 Task: Create a due date automation trigger when advanced on, on the tuesday before a card is due add fields with custom field "Resume" set to a date not in this month at 11:00 AM.
Action: Mouse moved to (835, 258)
Screenshot: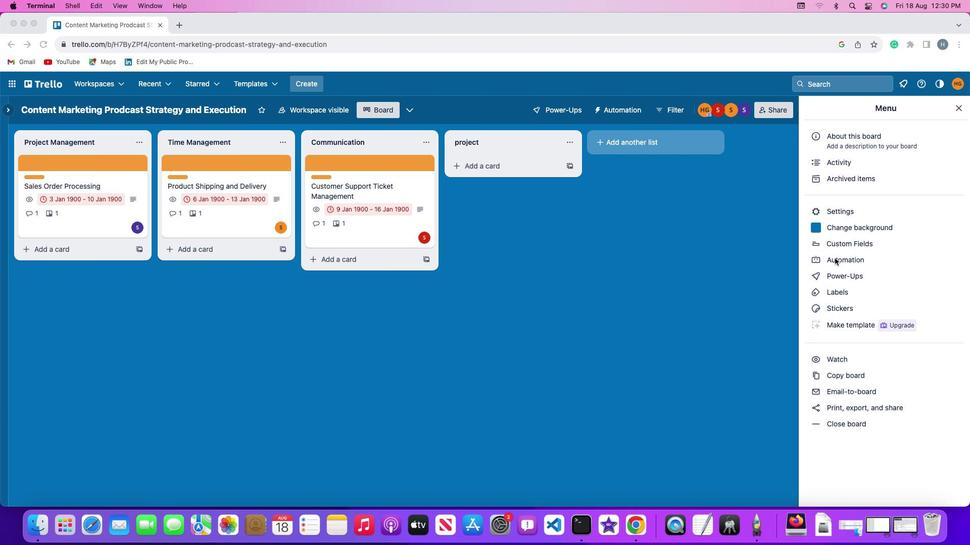 
Action: Mouse pressed left at (835, 258)
Screenshot: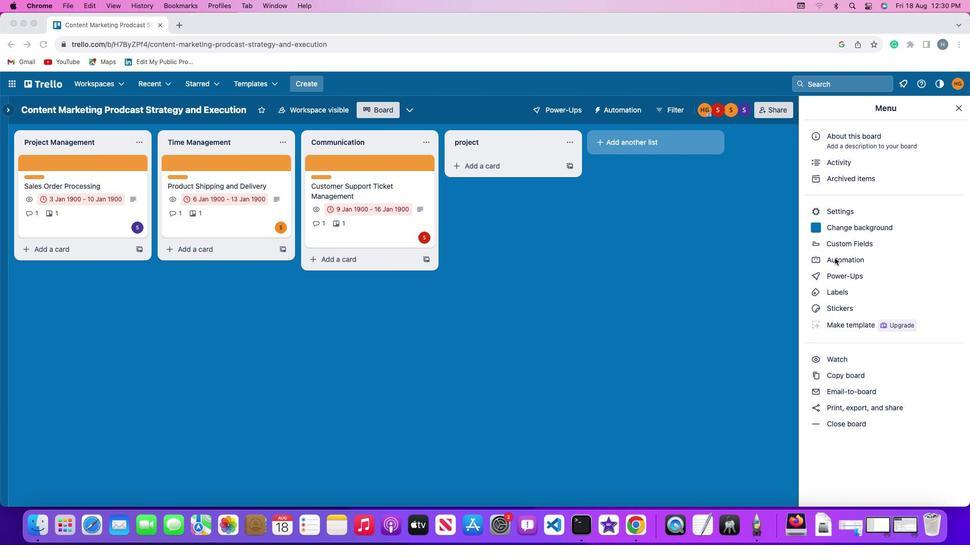 
Action: Mouse pressed left at (835, 258)
Screenshot: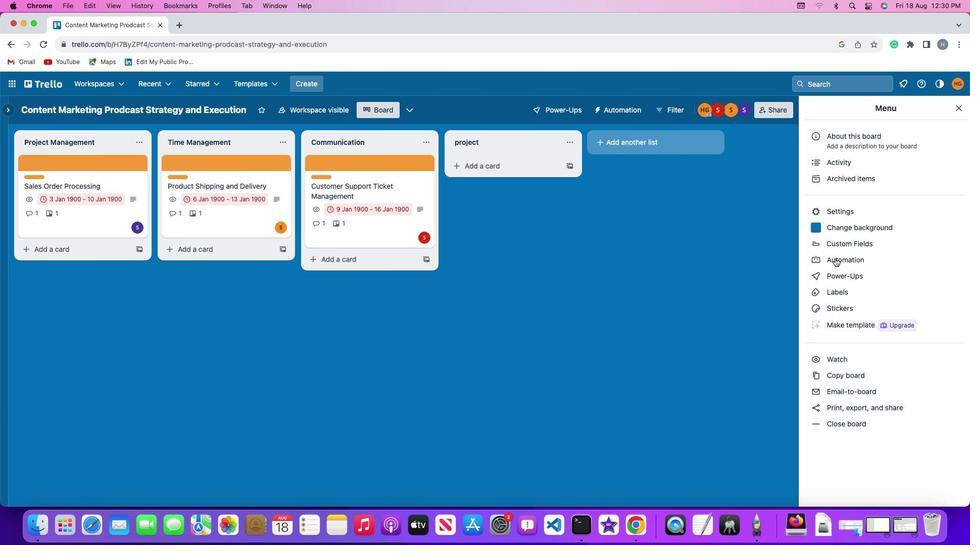 
Action: Mouse moved to (48, 237)
Screenshot: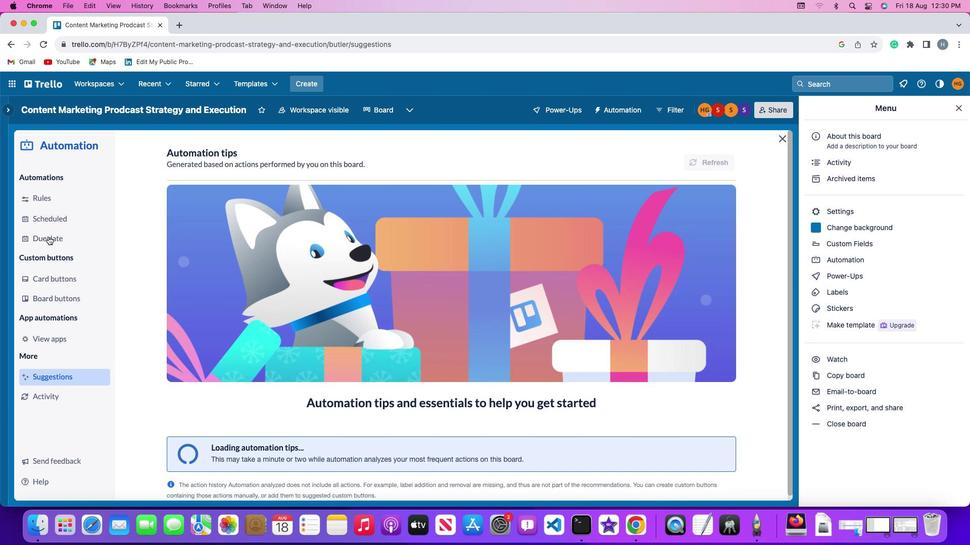 
Action: Mouse pressed left at (48, 237)
Screenshot: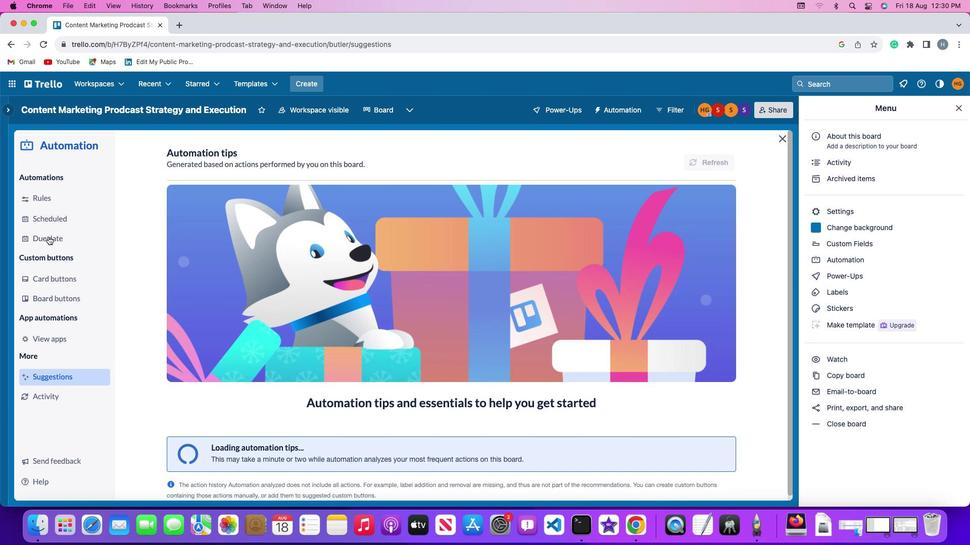
Action: Mouse moved to (662, 155)
Screenshot: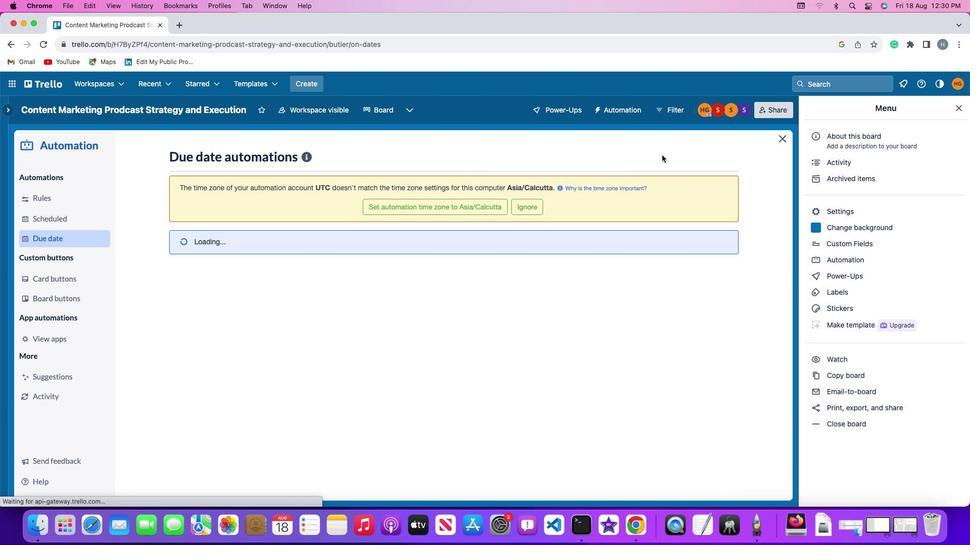 
Action: Mouse pressed left at (662, 155)
Screenshot: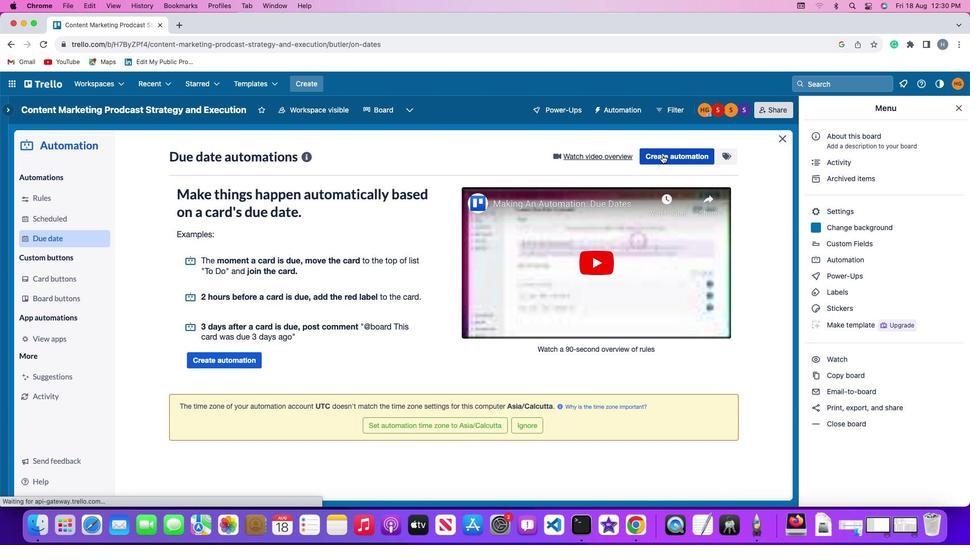 
Action: Mouse moved to (185, 252)
Screenshot: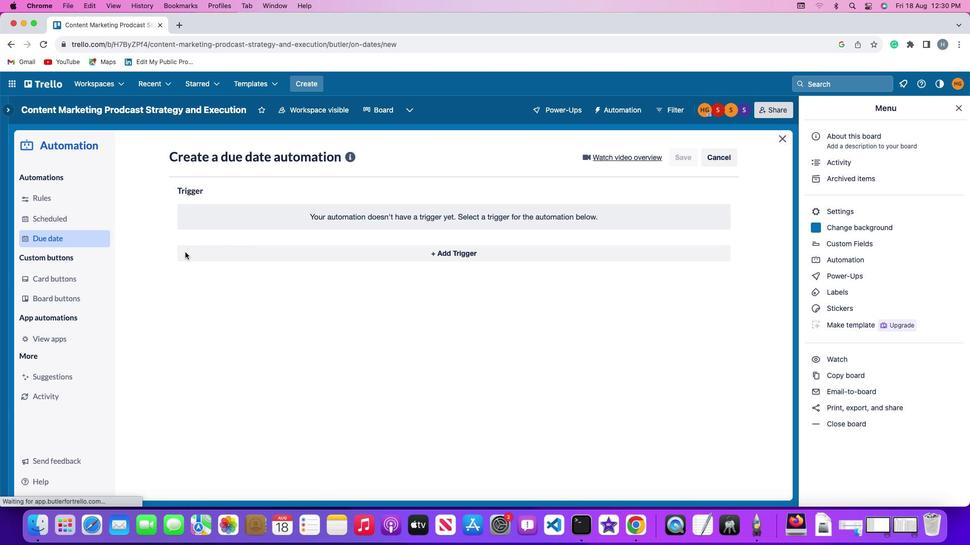 
Action: Mouse pressed left at (185, 252)
Screenshot: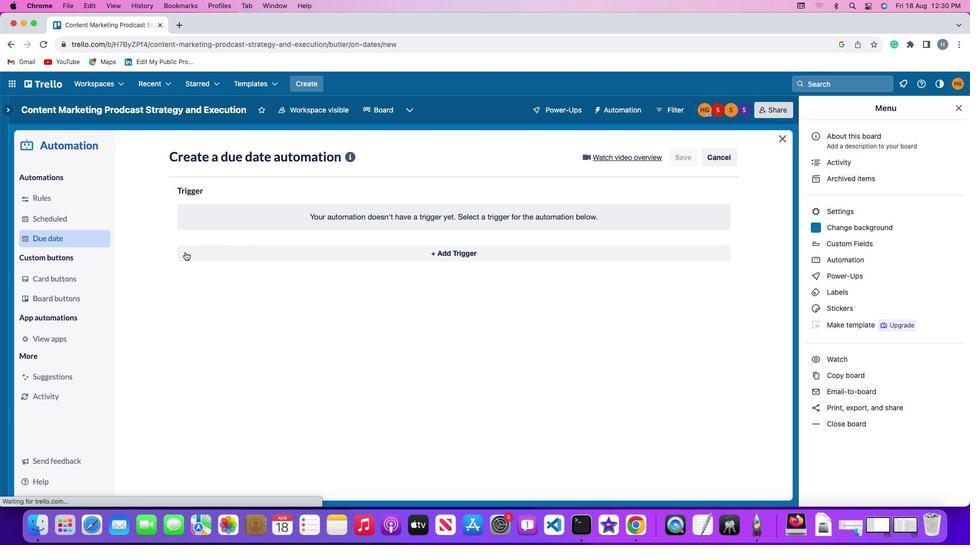 
Action: Mouse moved to (221, 441)
Screenshot: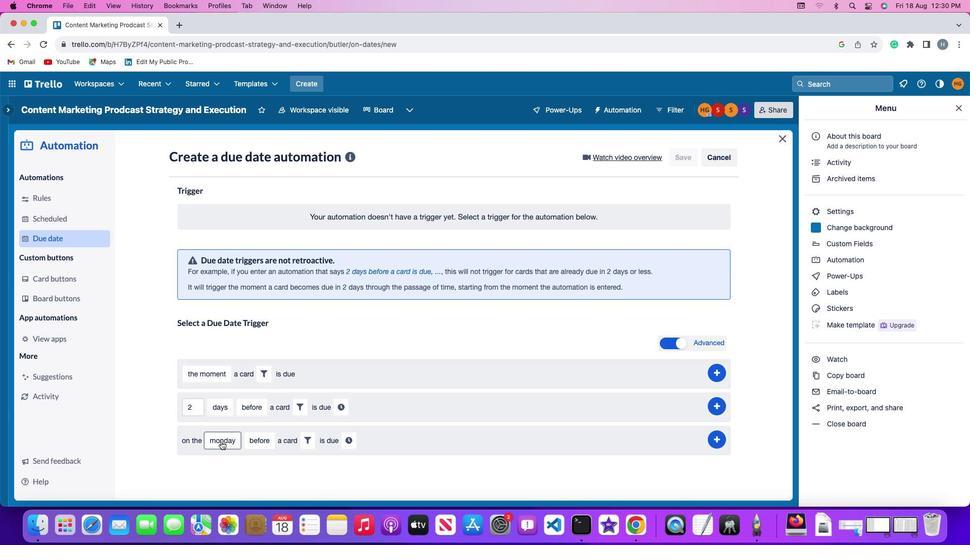 
Action: Mouse pressed left at (221, 441)
Screenshot: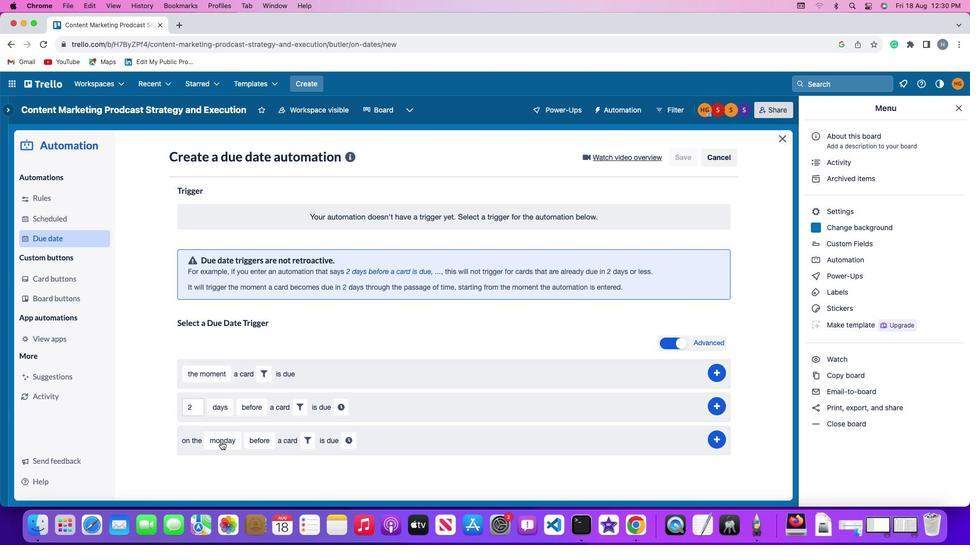 
Action: Mouse moved to (237, 316)
Screenshot: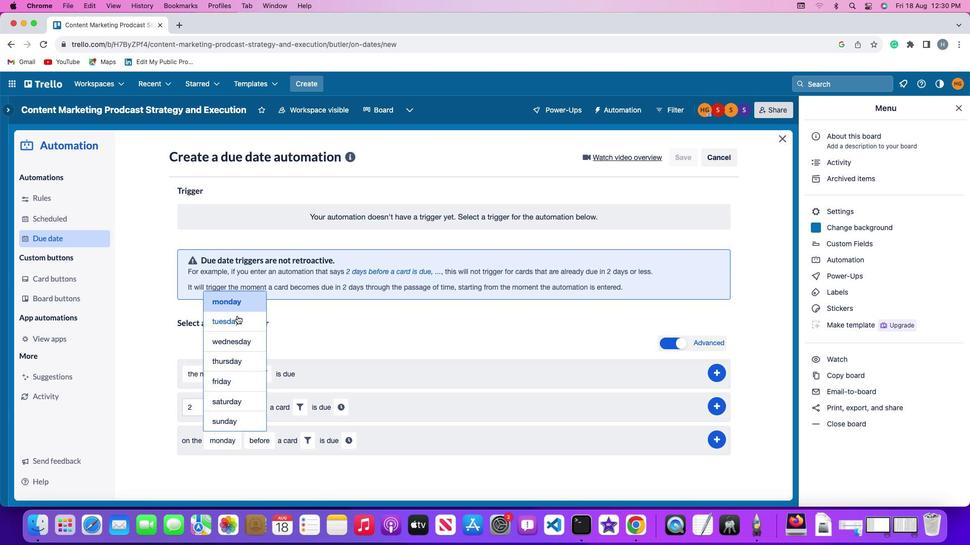 
Action: Mouse pressed left at (237, 316)
Screenshot: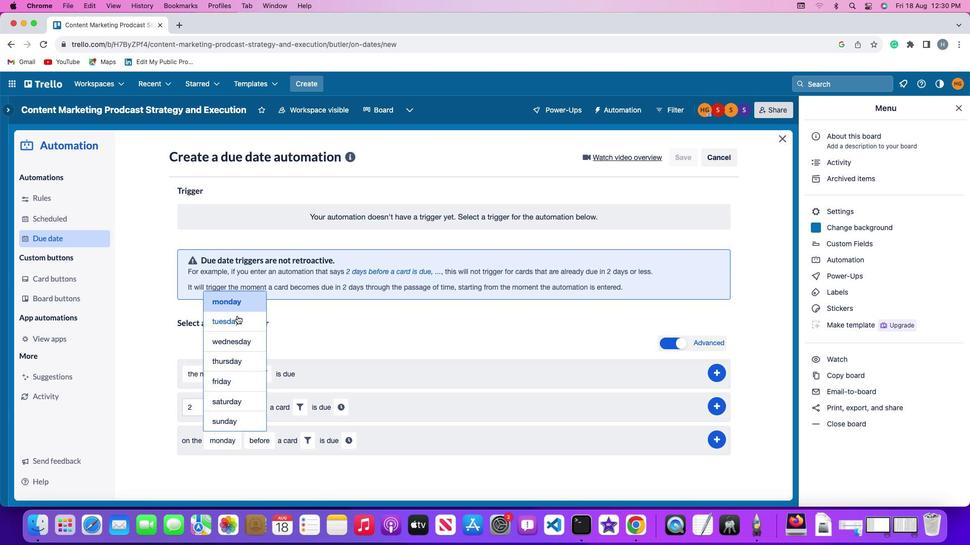 
Action: Mouse moved to (263, 437)
Screenshot: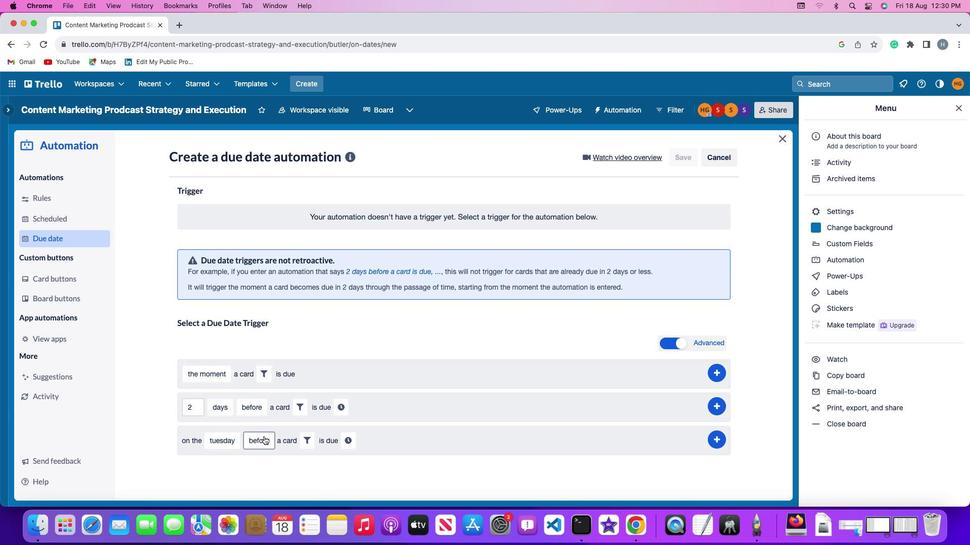 
Action: Mouse pressed left at (263, 437)
Screenshot: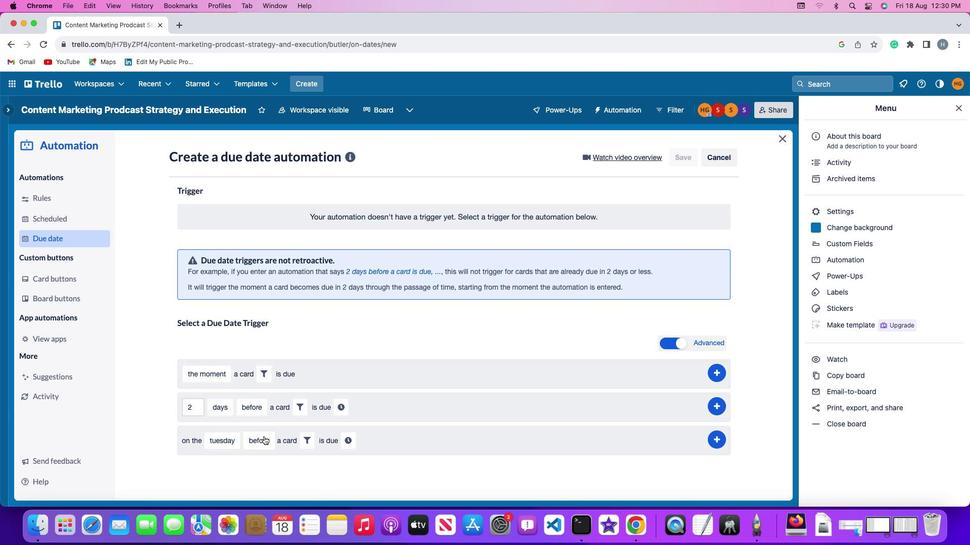 
Action: Mouse moved to (284, 359)
Screenshot: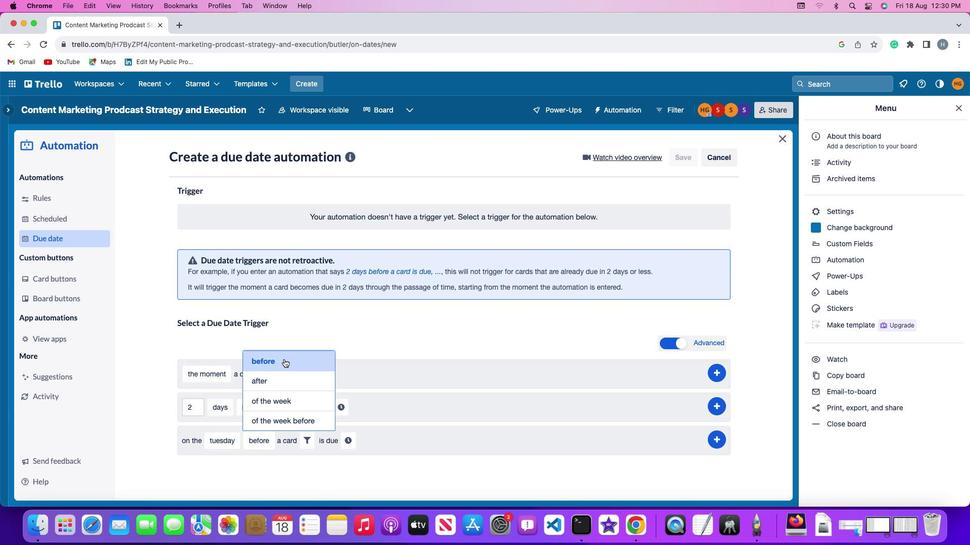 
Action: Mouse pressed left at (284, 359)
Screenshot: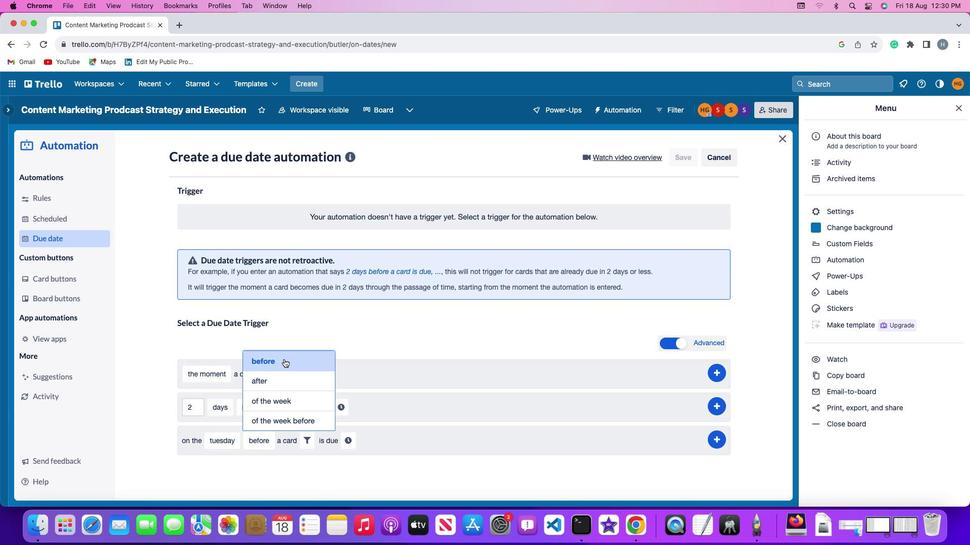 
Action: Mouse moved to (310, 436)
Screenshot: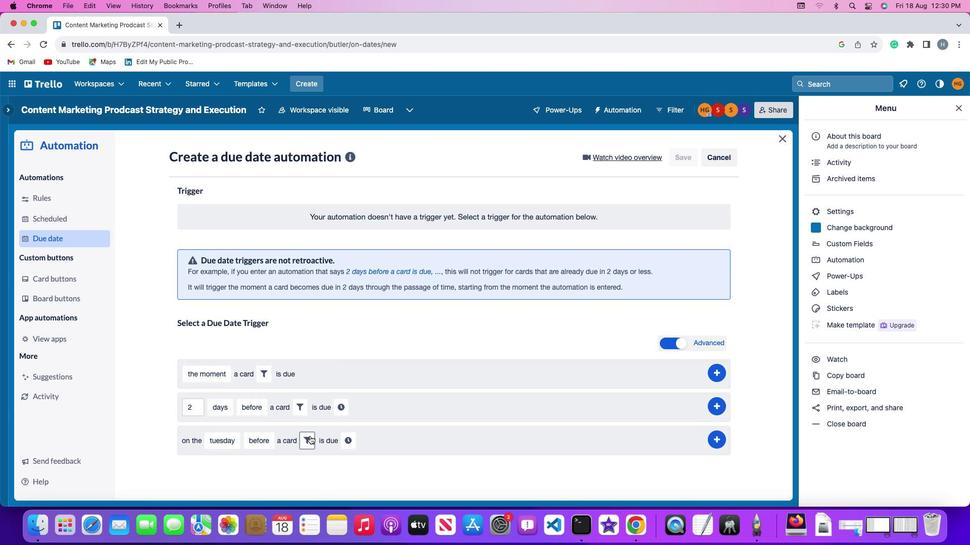 
Action: Mouse pressed left at (310, 436)
Screenshot: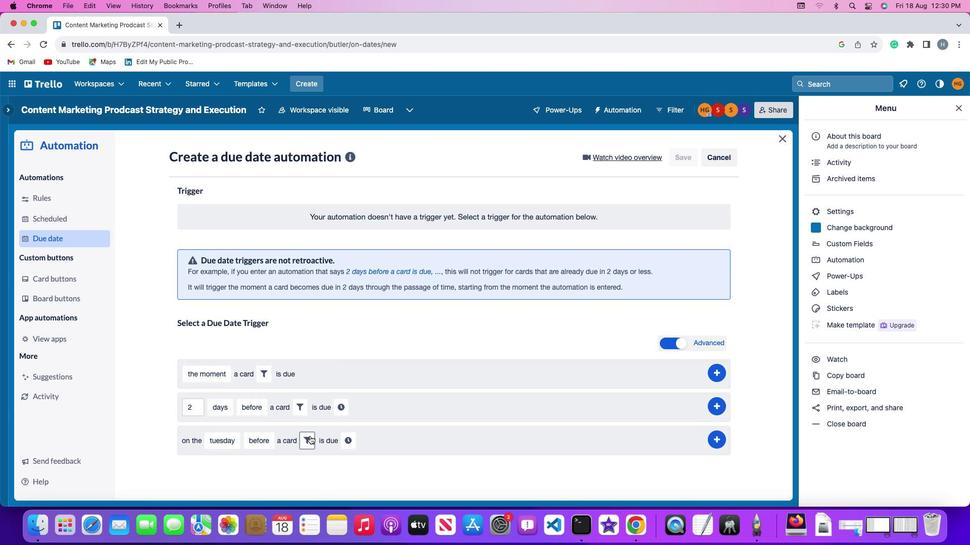 
Action: Mouse moved to (460, 471)
Screenshot: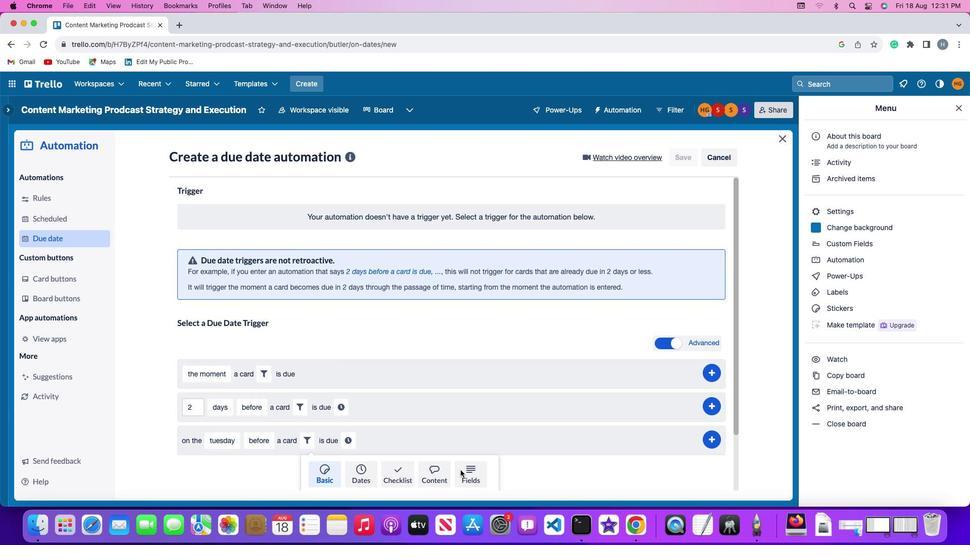 
Action: Mouse pressed left at (460, 471)
Screenshot: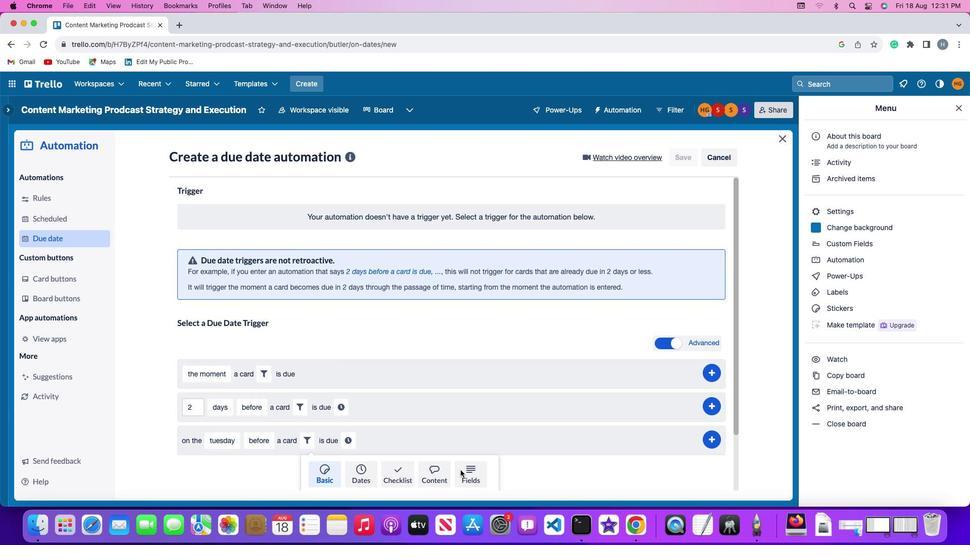 
Action: Mouse moved to (266, 459)
Screenshot: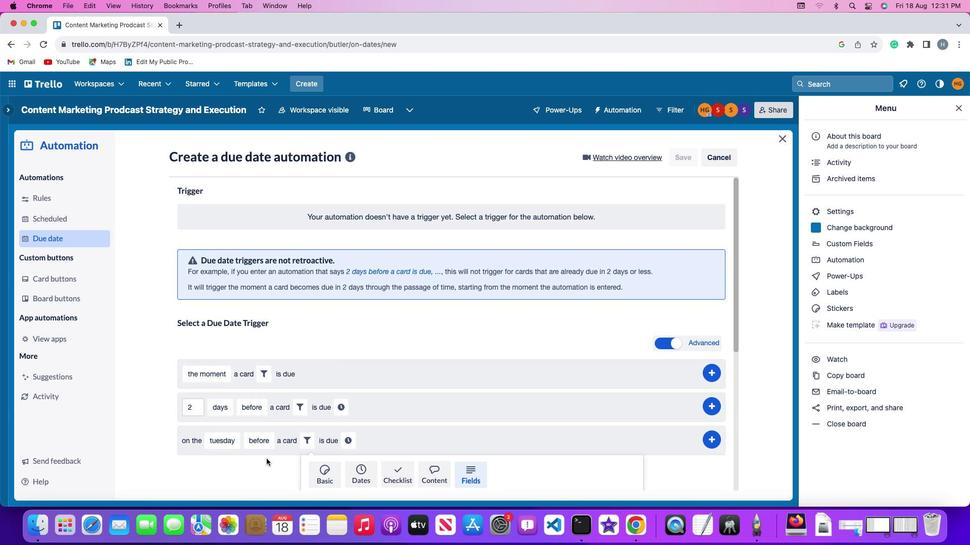 
Action: Mouse scrolled (266, 459) with delta (0, 0)
Screenshot: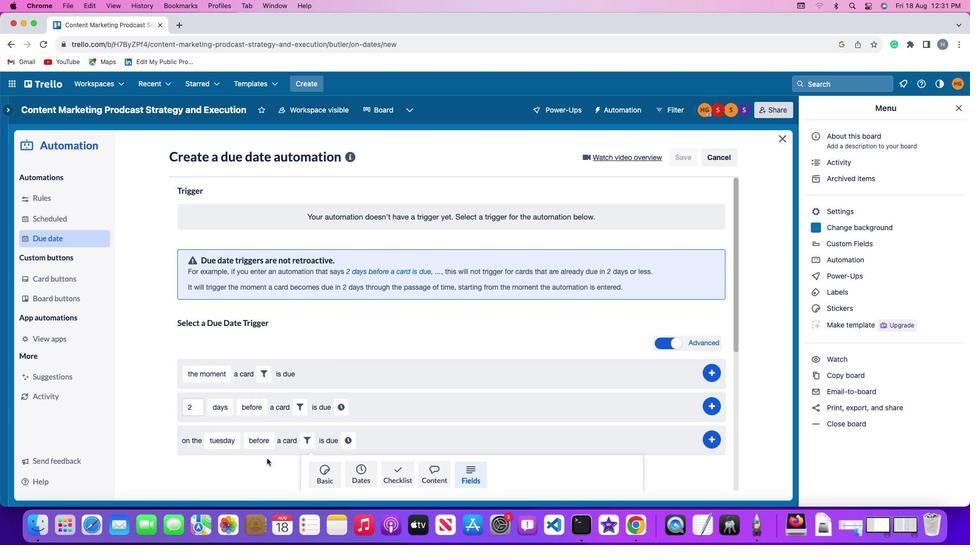 
Action: Mouse scrolled (266, 459) with delta (0, 0)
Screenshot: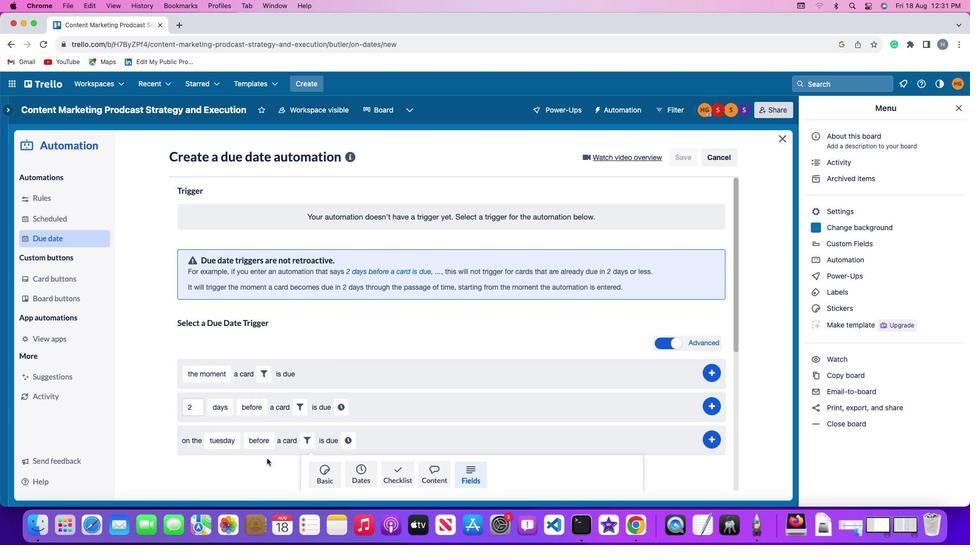 
Action: Mouse scrolled (266, 459) with delta (0, -2)
Screenshot: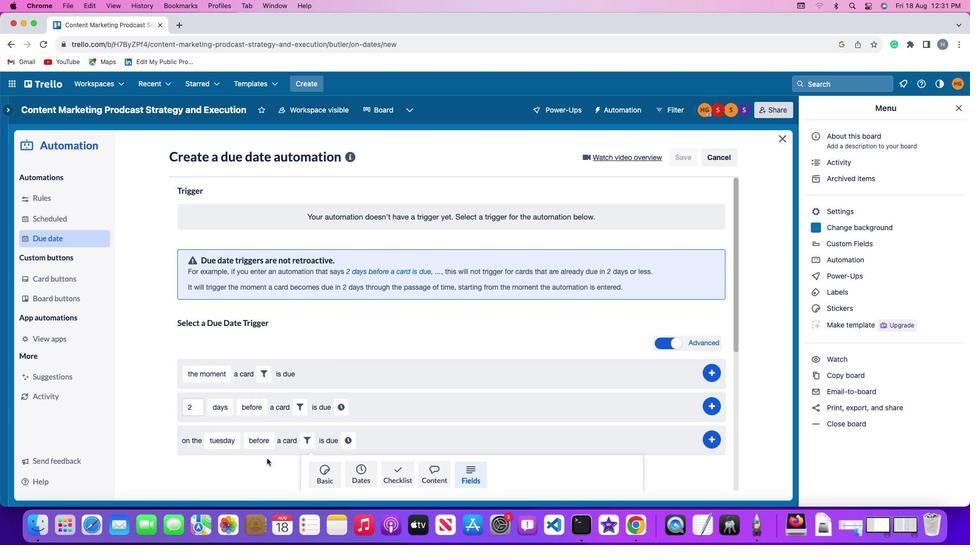 
Action: Mouse moved to (266, 459)
Screenshot: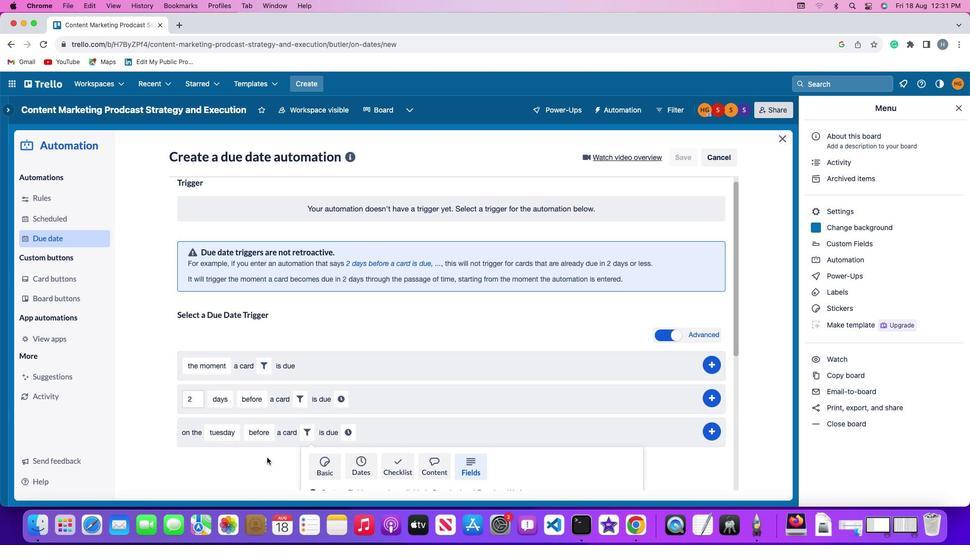 
Action: Mouse scrolled (266, 459) with delta (0, -2)
Screenshot: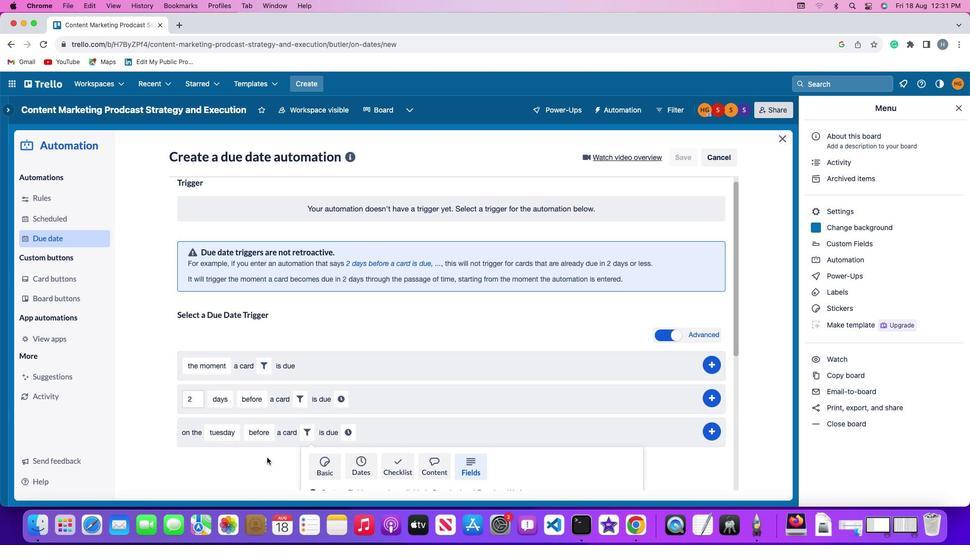 
Action: Mouse moved to (266, 458)
Screenshot: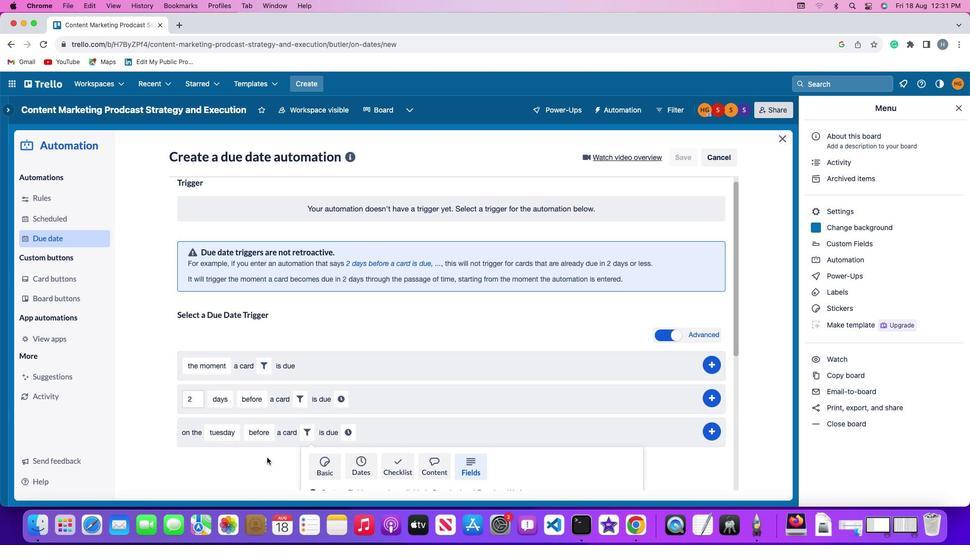 
Action: Mouse scrolled (266, 458) with delta (0, -3)
Screenshot: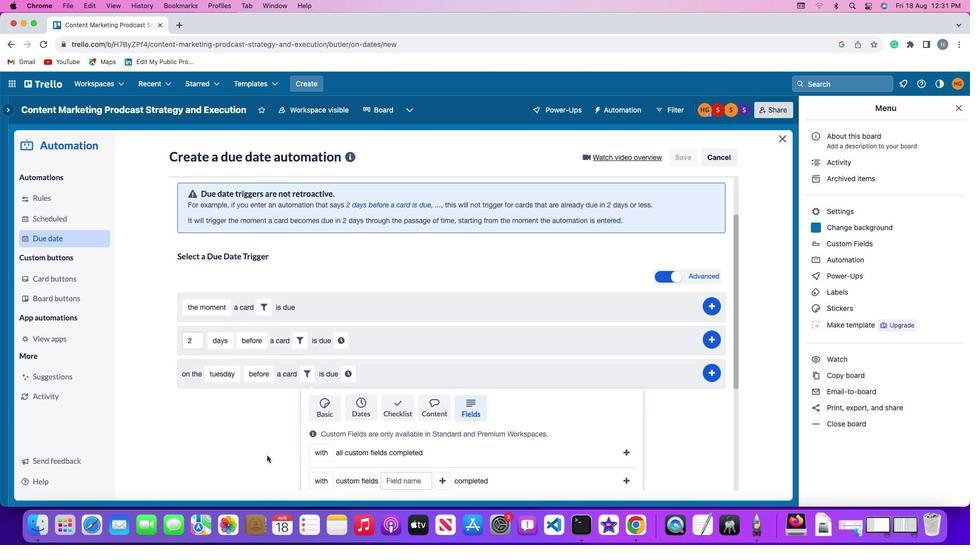 
Action: Mouse moved to (266, 455)
Screenshot: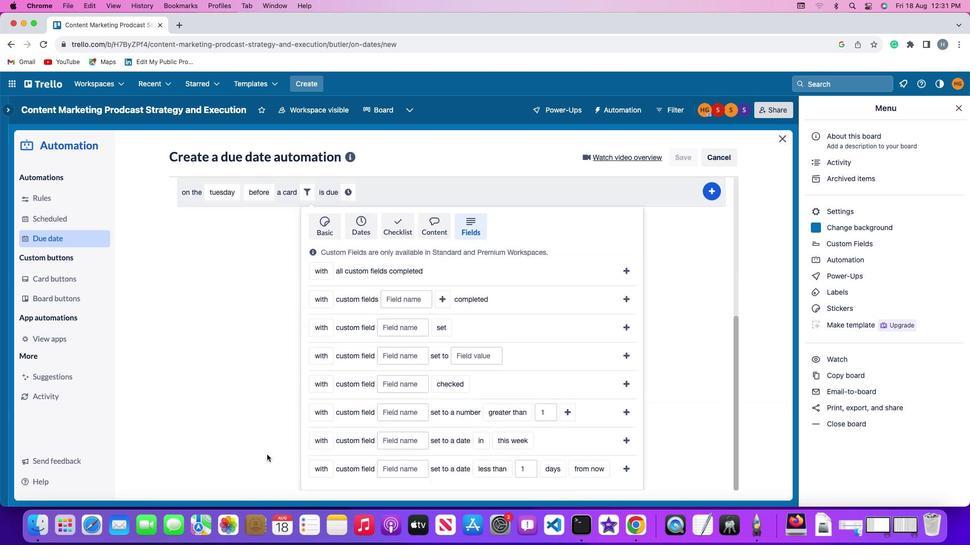 
Action: Mouse scrolled (266, 455) with delta (0, 0)
Screenshot: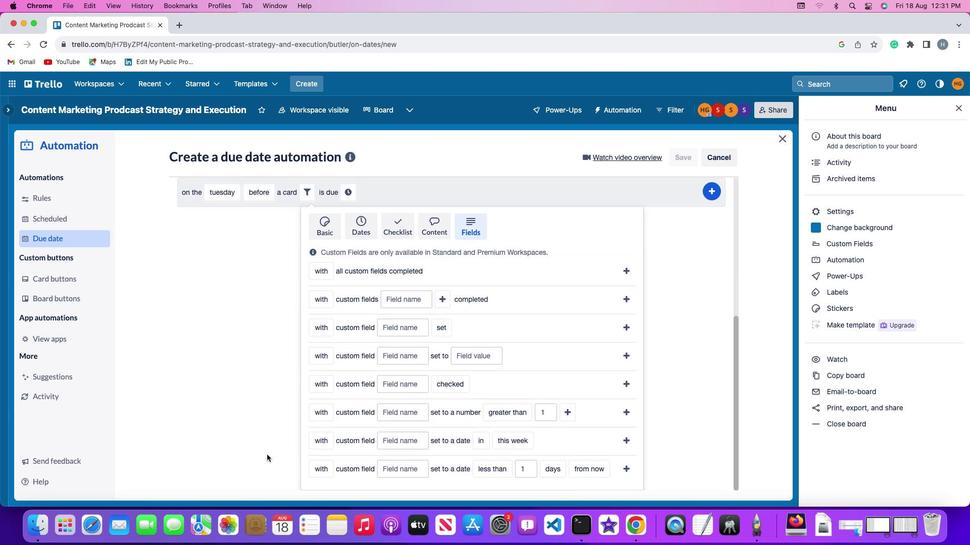 
Action: Mouse scrolled (266, 455) with delta (0, 0)
Screenshot: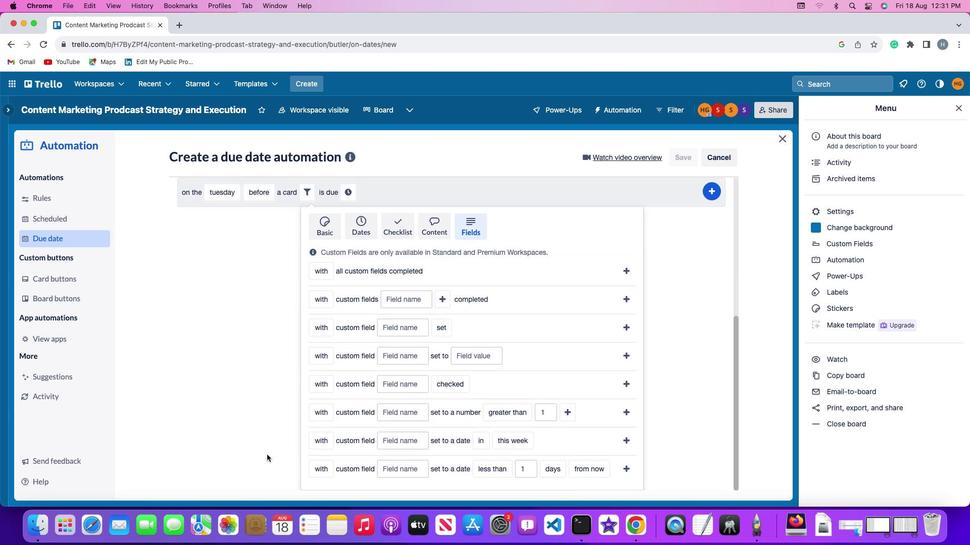 
Action: Mouse scrolled (266, 455) with delta (0, -1)
Screenshot: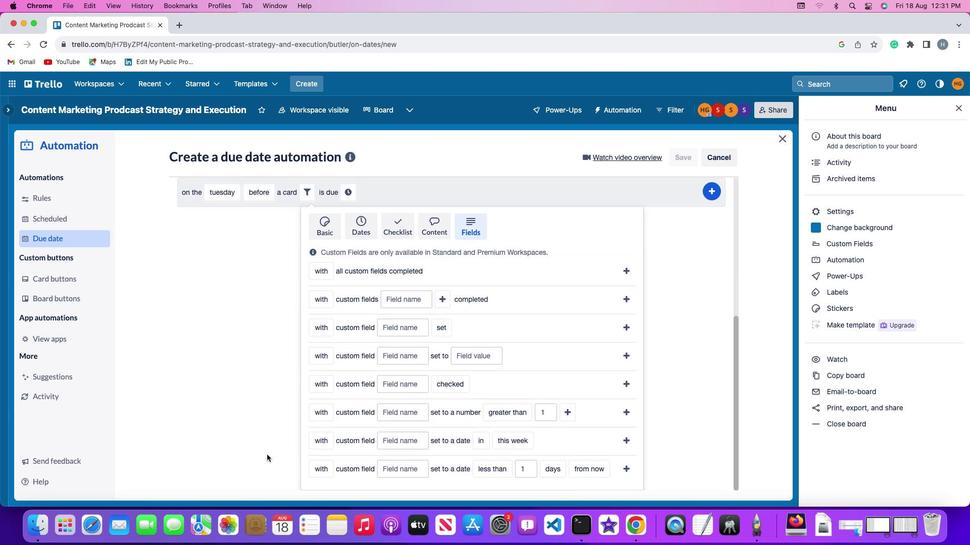 
Action: Mouse scrolled (266, 455) with delta (0, -2)
Screenshot: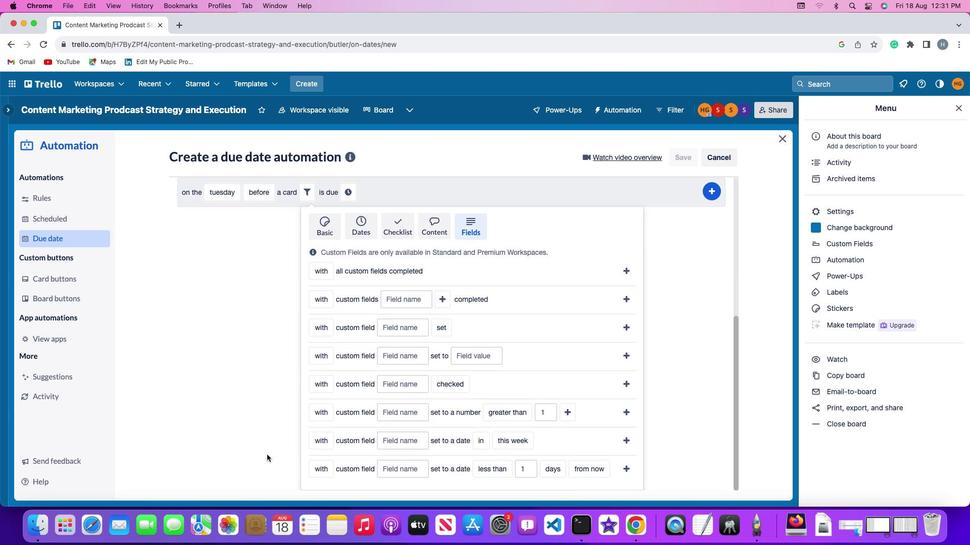 
Action: Mouse scrolled (266, 455) with delta (0, -3)
Screenshot: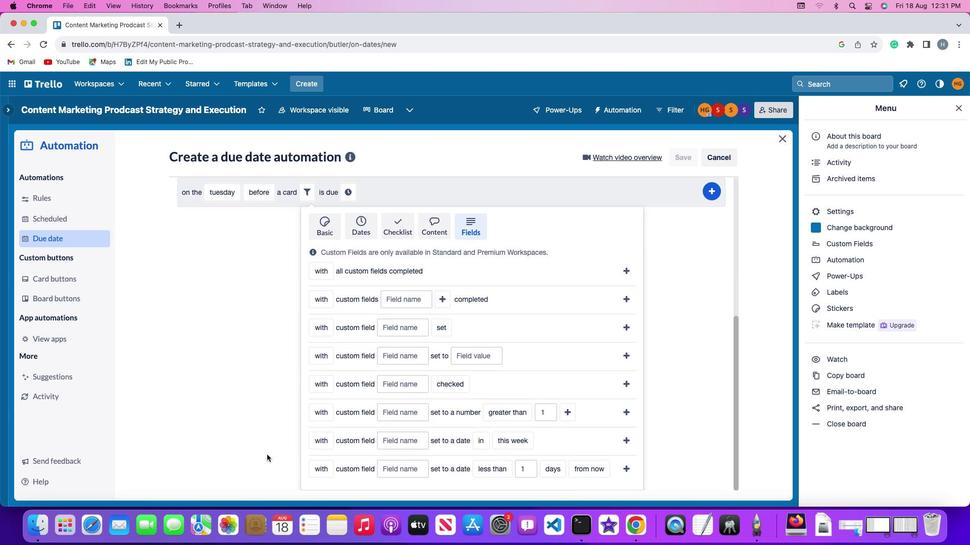 
Action: Mouse moved to (319, 440)
Screenshot: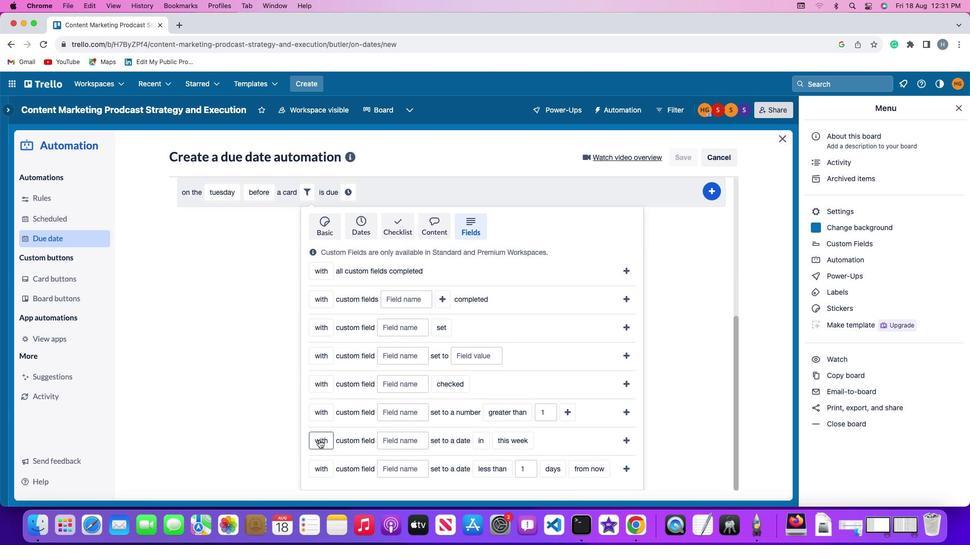 
Action: Mouse pressed left at (319, 440)
Screenshot: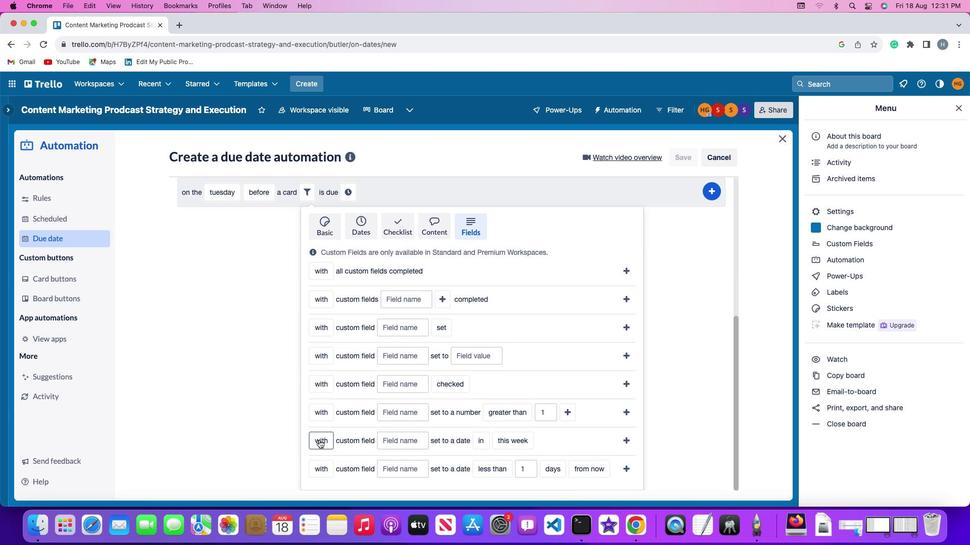 
Action: Mouse moved to (324, 462)
Screenshot: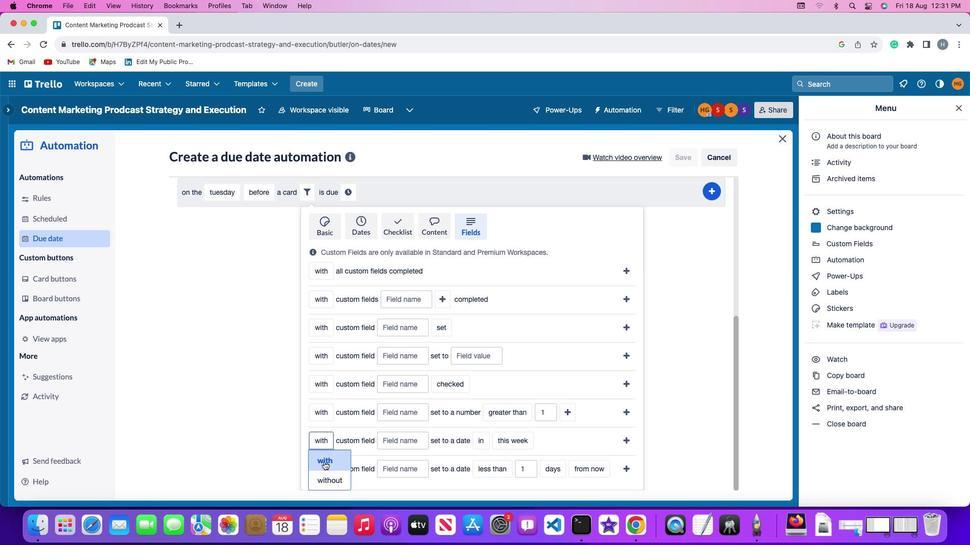 
Action: Mouse pressed left at (324, 462)
Screenshot: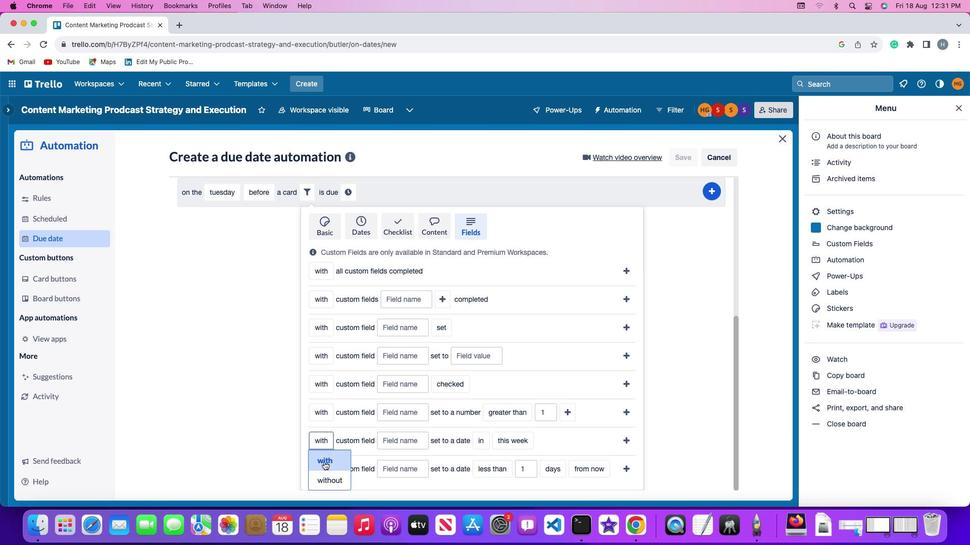 
Action: Mouse moved to (401, 439)
Screenshot: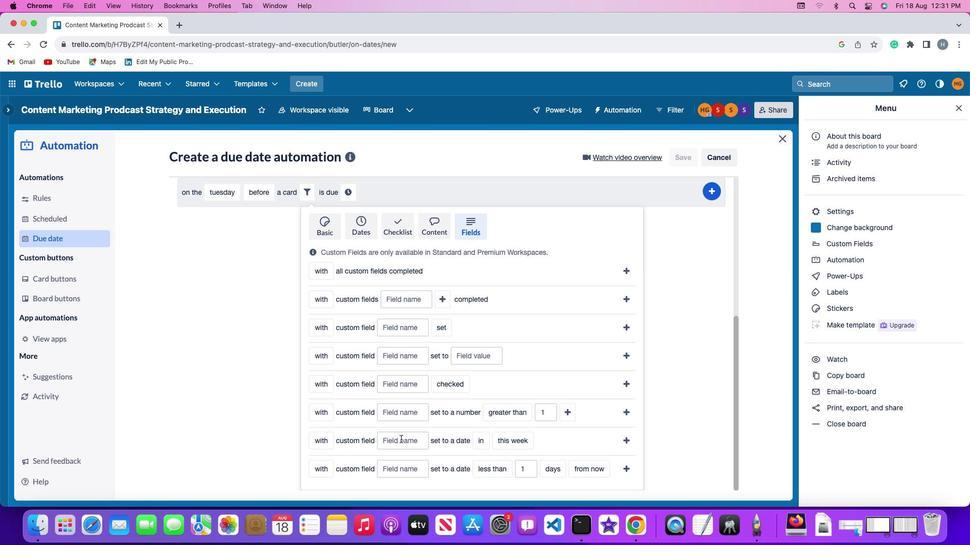 
Action: Mouse pressed left at (401, 439)
Screenshot: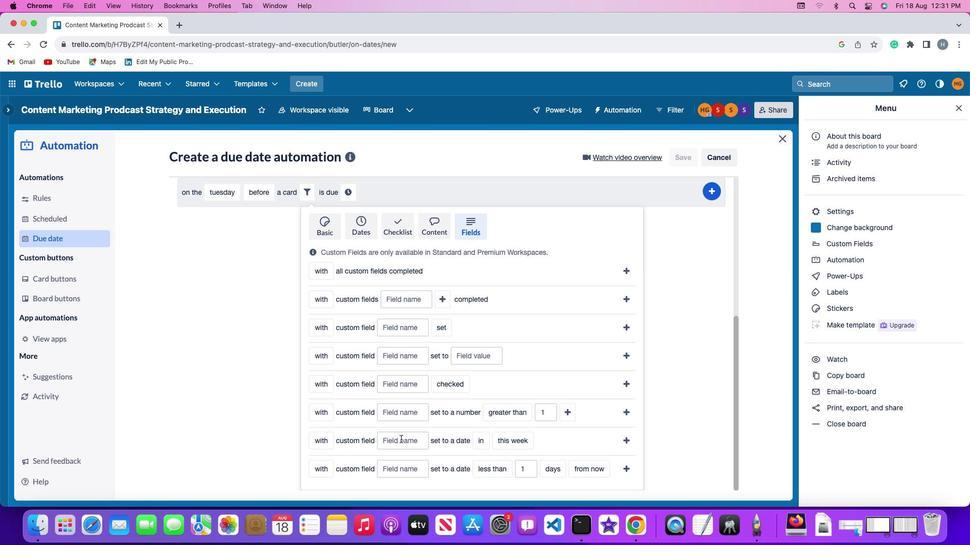 
Action: Key pressed Key.shift'R''e''s''u''m''e'
Screenshot: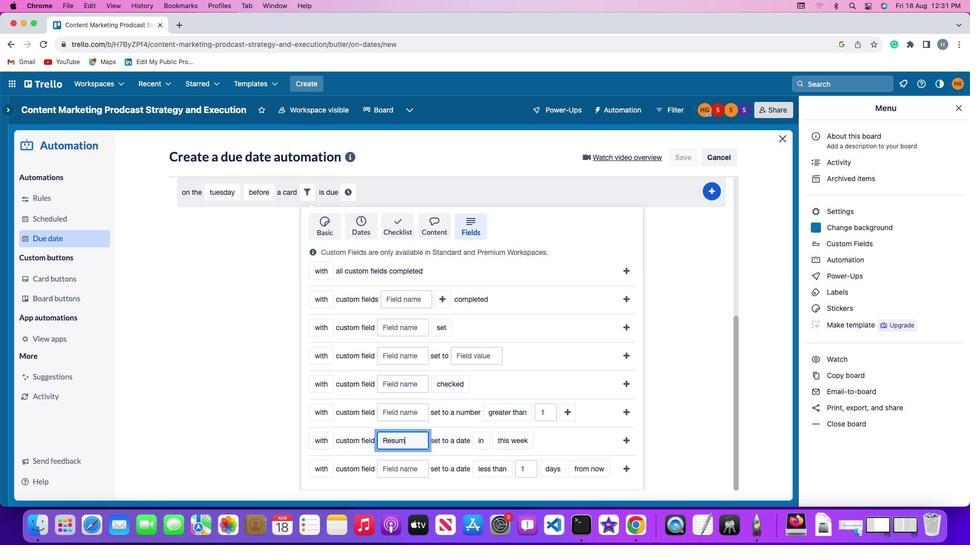 
Action: Mouse moved to (481, 438)
Screenshot: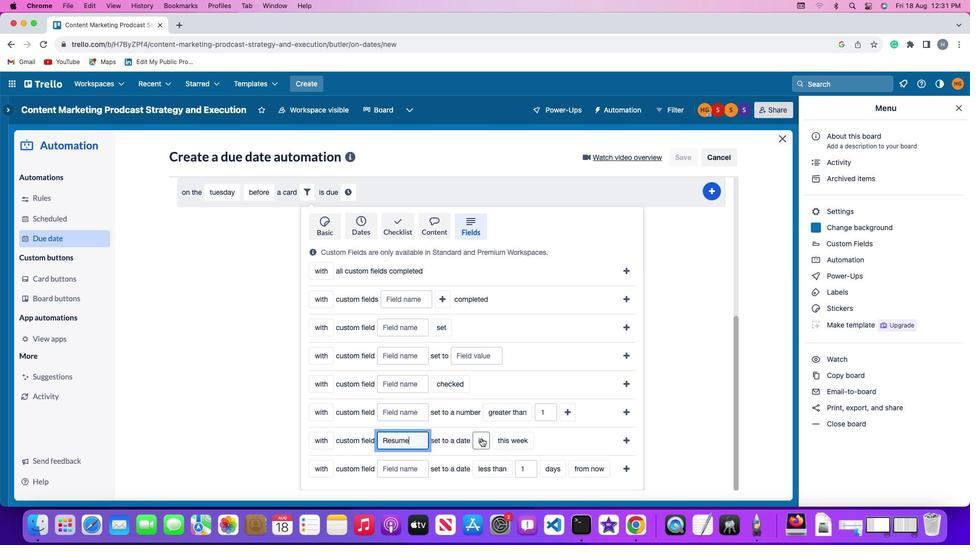 
Action: Mouse pressed left at (481, 438)
Screenshot: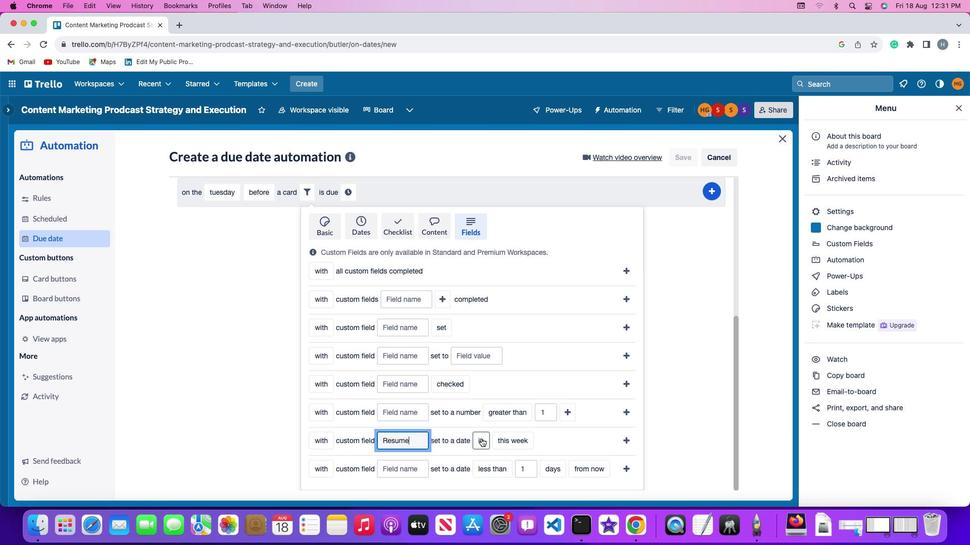 
Action: Mouse moved to (494, 485)
Screenshot: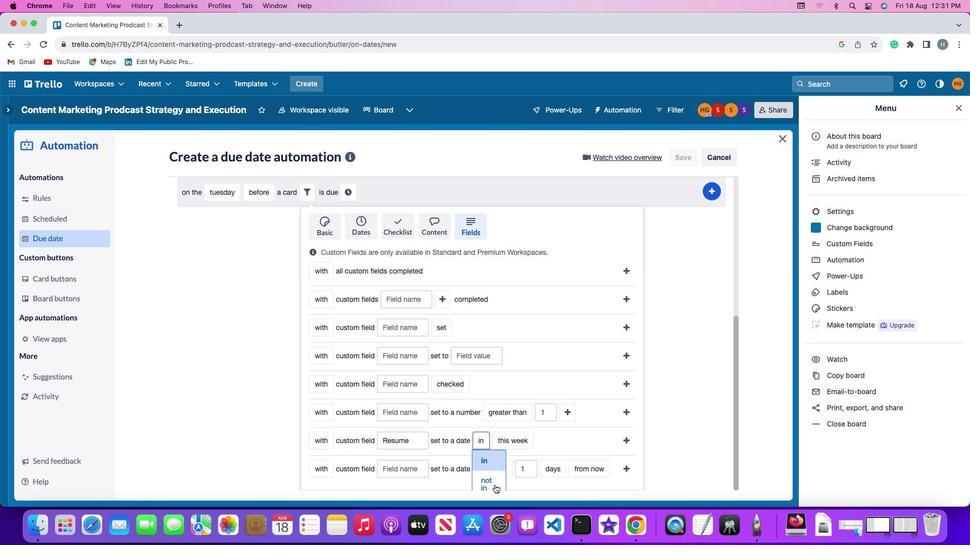 
Action: Mouse pressed left at (494, 485)
Screenshot: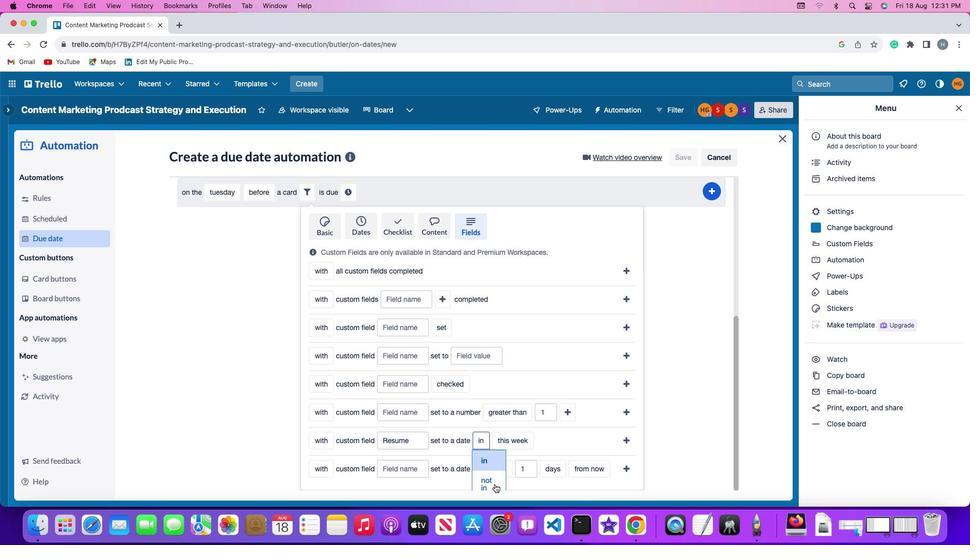 
Action: Mouse moved to (521, 443)
Screenshot: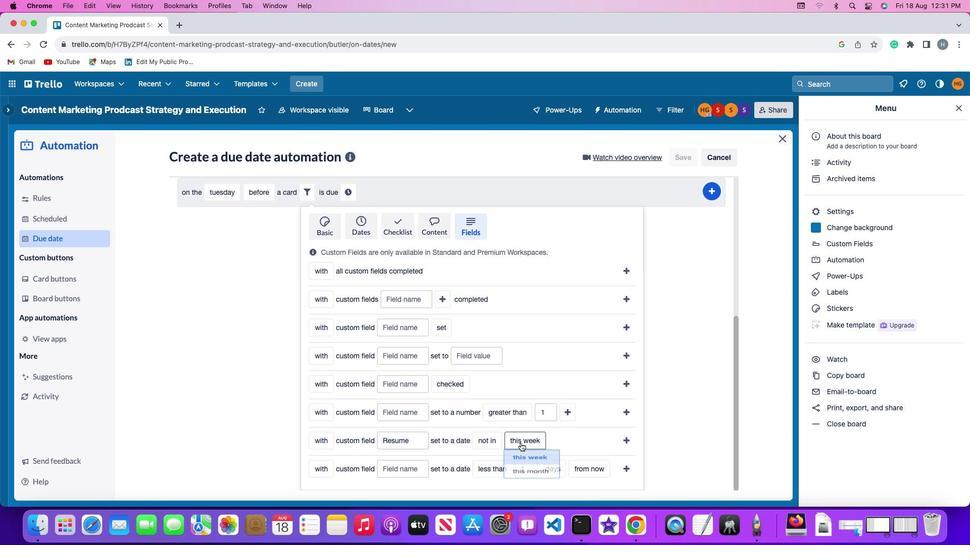 
Action: Mouse pressed left at (521, 443)
Screenshot: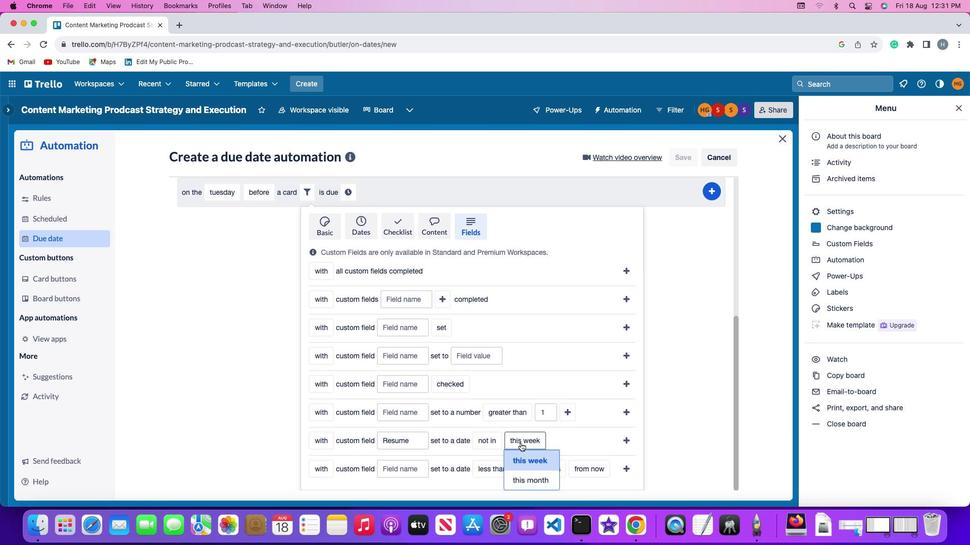 
Action: Mouse moved to (527, 479)
Screenshot: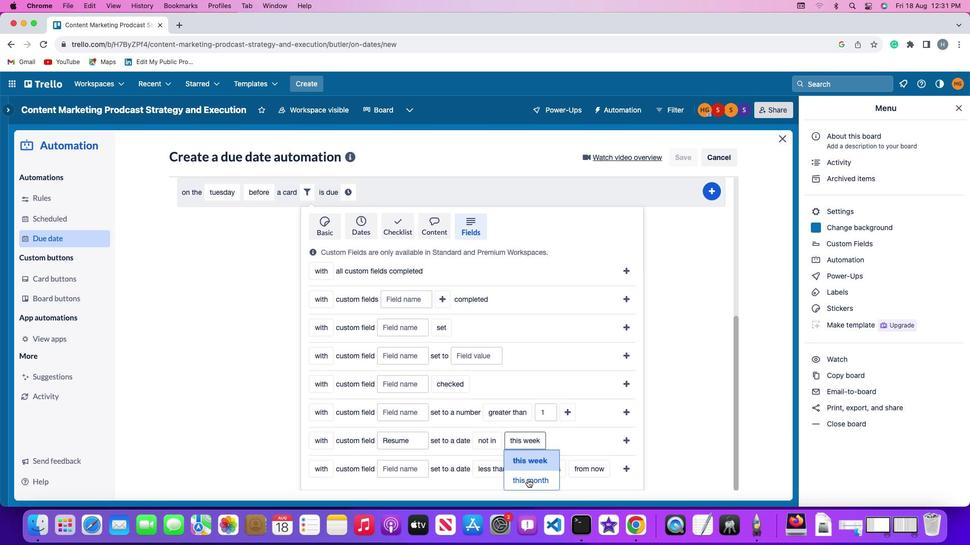 
Action: Mouse pressed left at (527, 479)
Screenshot: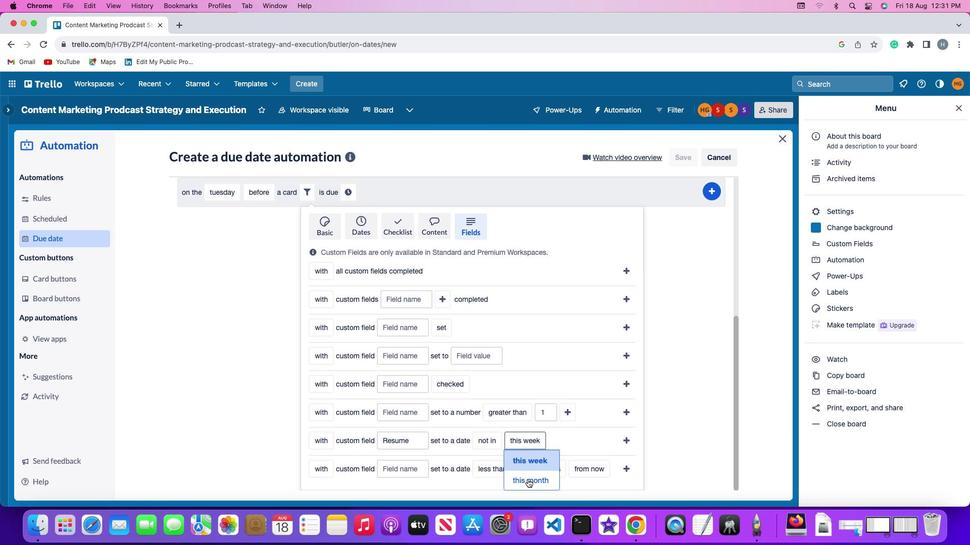 
Action: Mouse moved to (625, 438)
Screenshot: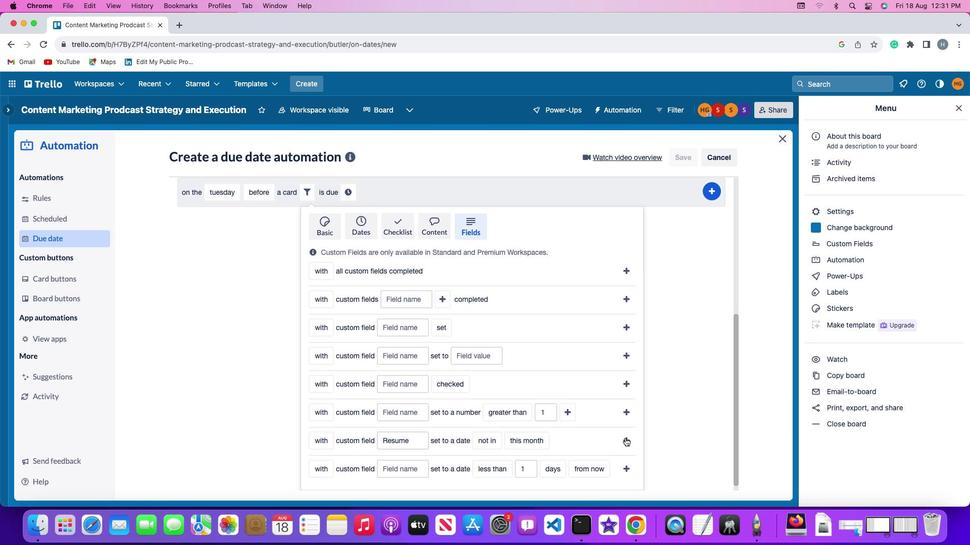 
Action: Mouse pressed left at (625, 438)
Screenshot: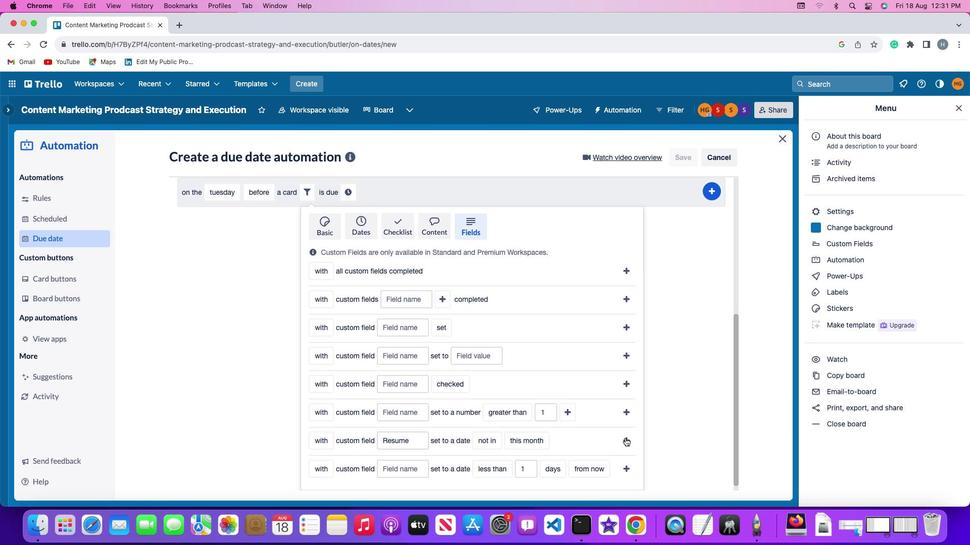 
Action: Mouse moved to (557, 435)
Screenshot: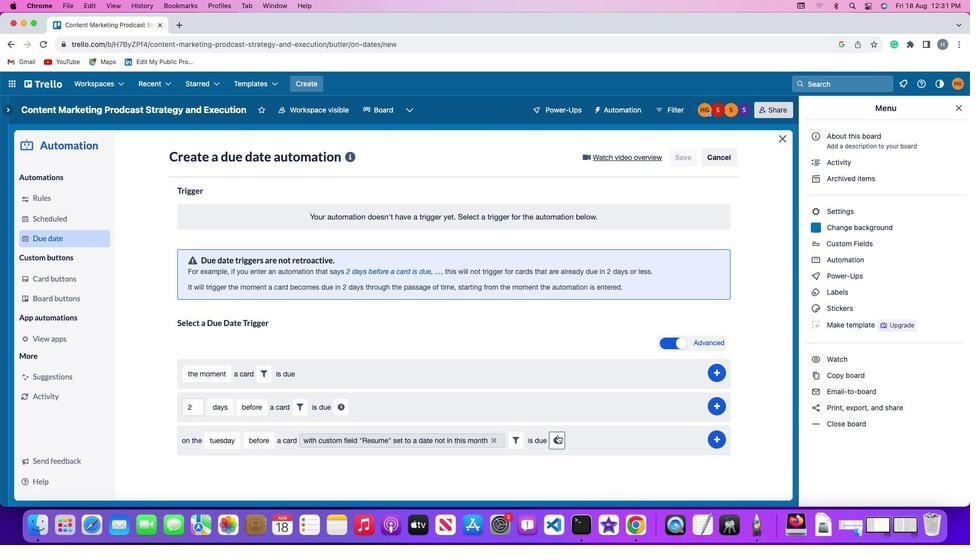 
Action: Mouse pressed left at (557, 435)
Screenshot: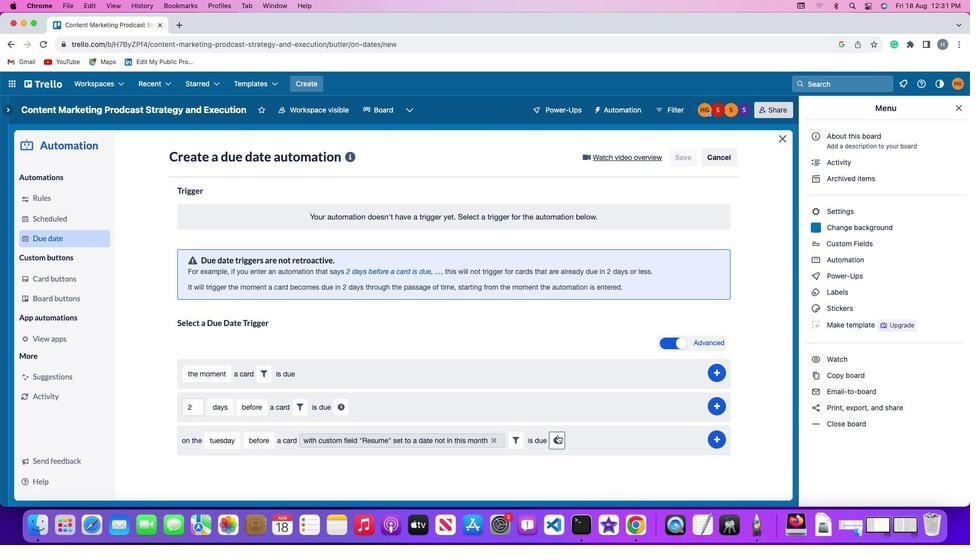 
Action: Mouse moved to (583, 442)
Screenshot: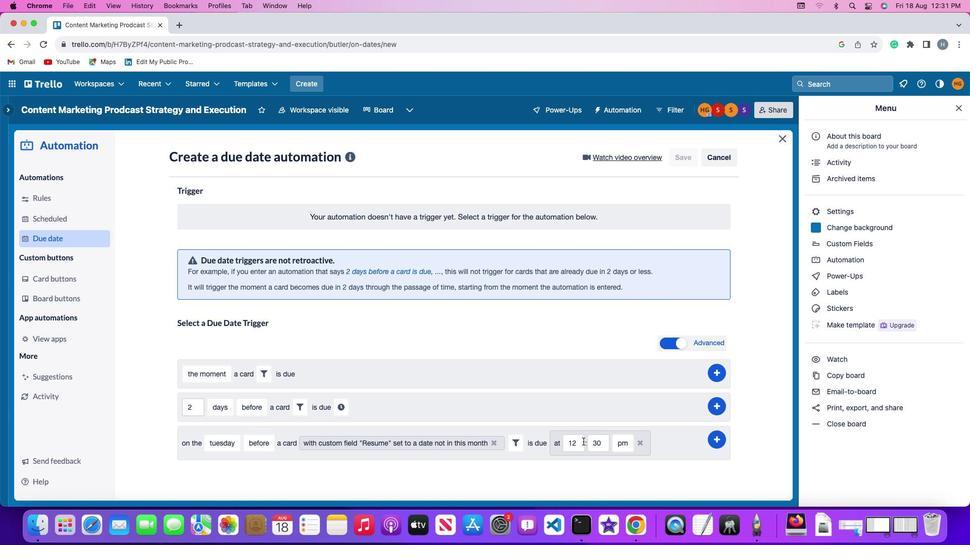 
Action: Mouse pressed left at (583, 442)
Screenshot: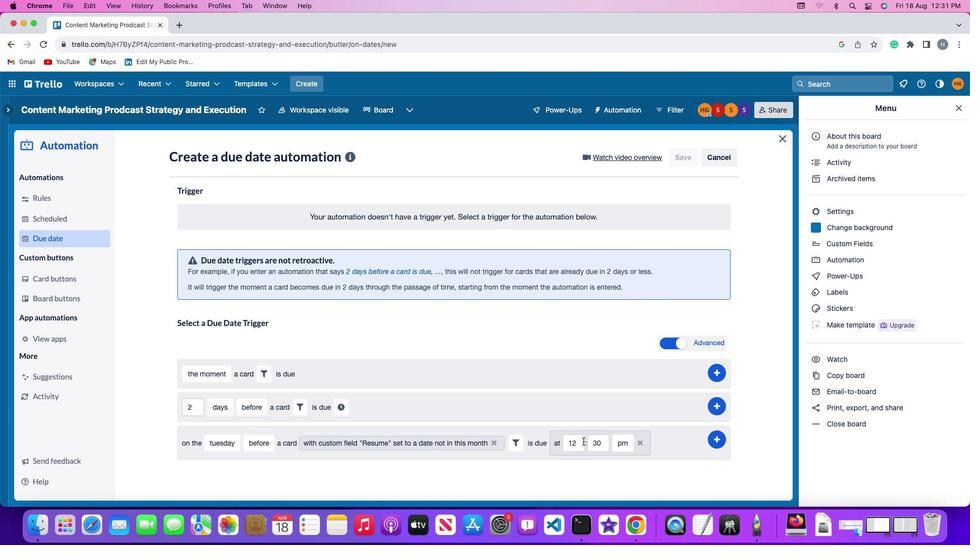 
Action: Key pressed Key.backspace'1'
Screenshot: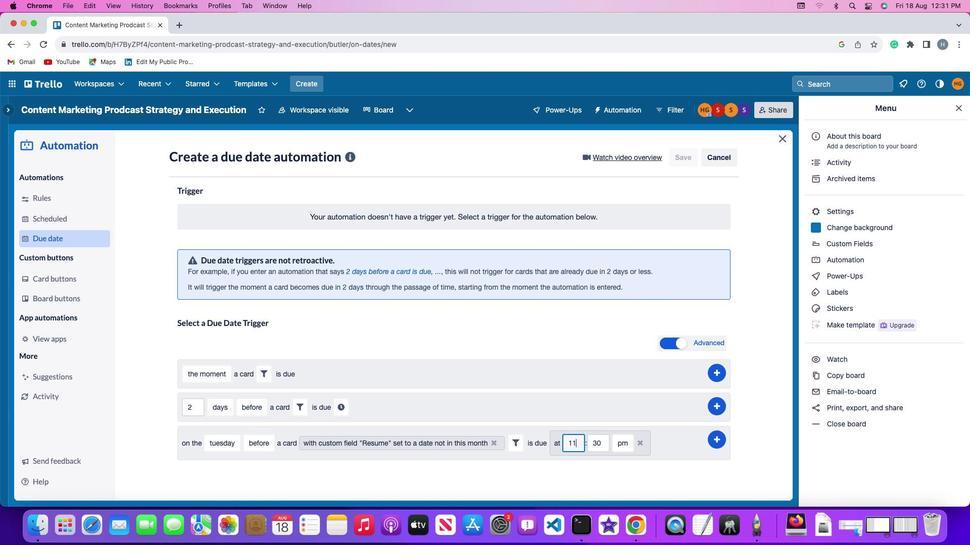 
Action: Mouse moved to (602, 438)
Screenshot: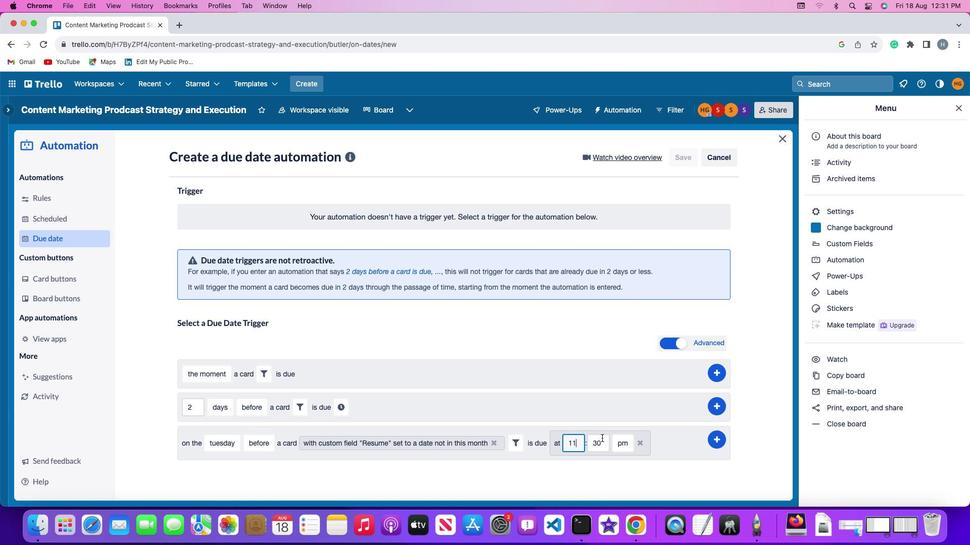 
Action: Mouse pressed left at (602, 438)
Screenshot: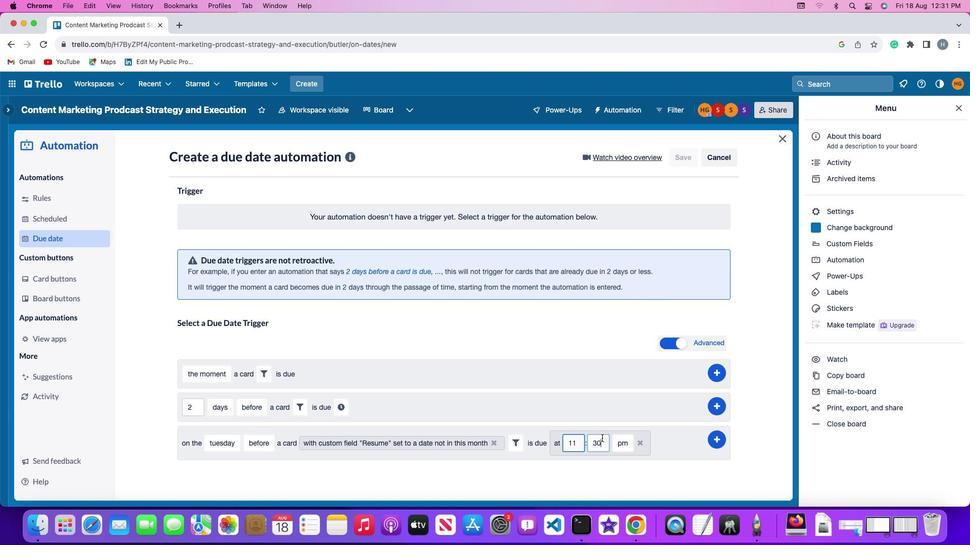 
Action: Key pressed Key.backspaceKey.backspace'0''0'
Screenshot: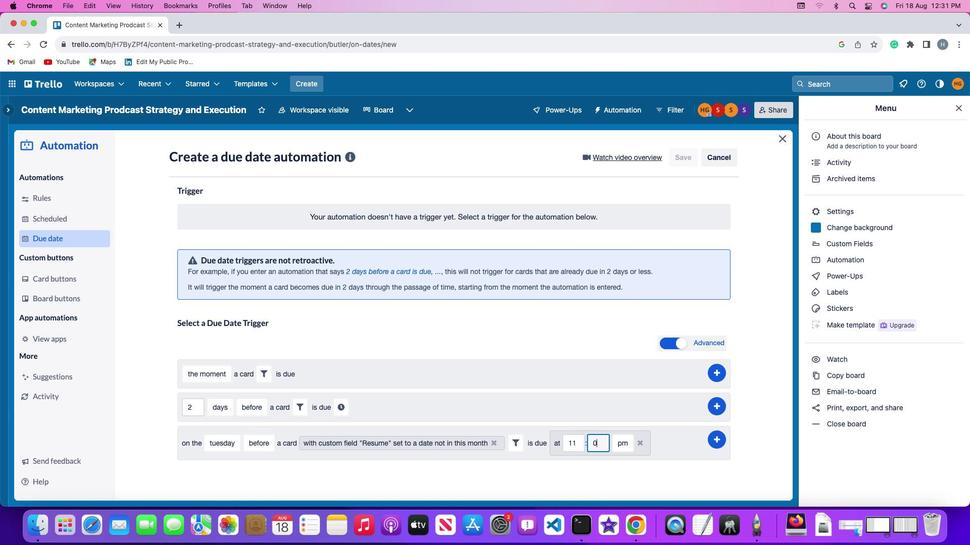 
Action: Mouse moved to (620, 438)
Screenshot: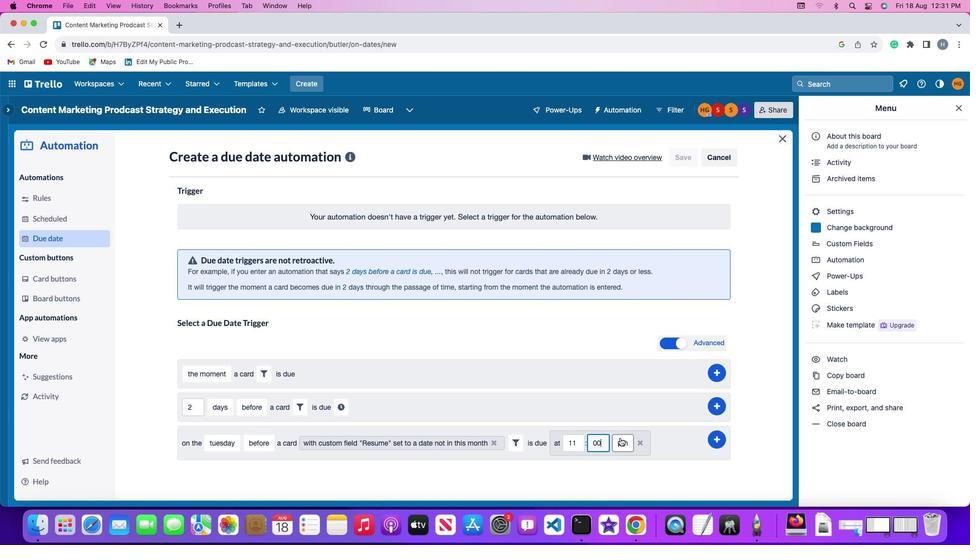 
Action: Mouse pressed left at (620, 438)
Screenshot: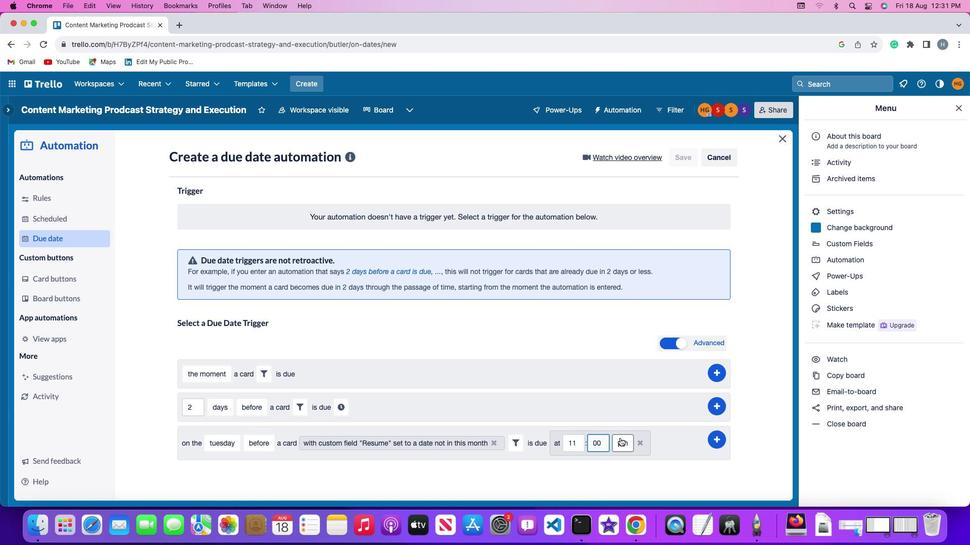 
Action: Mouse moved to (622, 462)
Screenshot: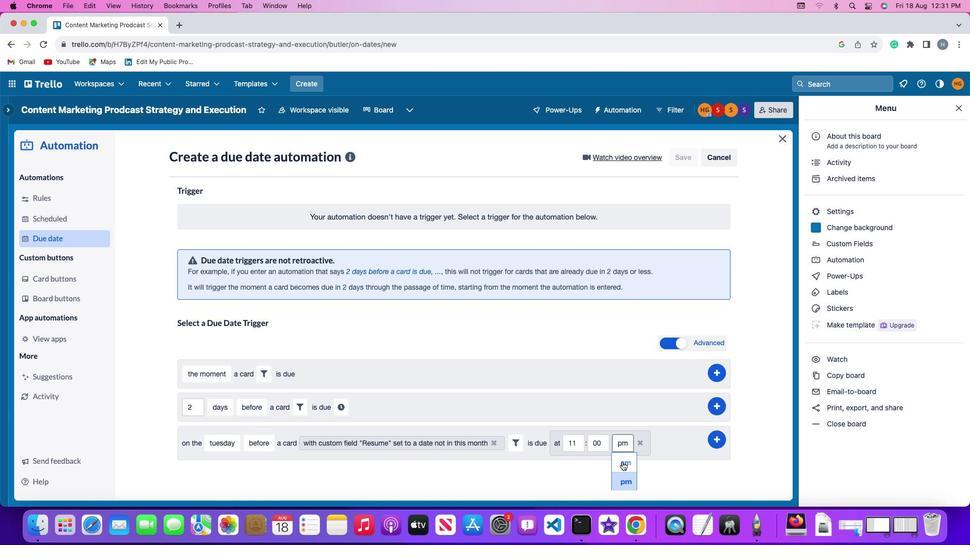 
Action: Mouse pressed left at (622, 462)
Screenshot: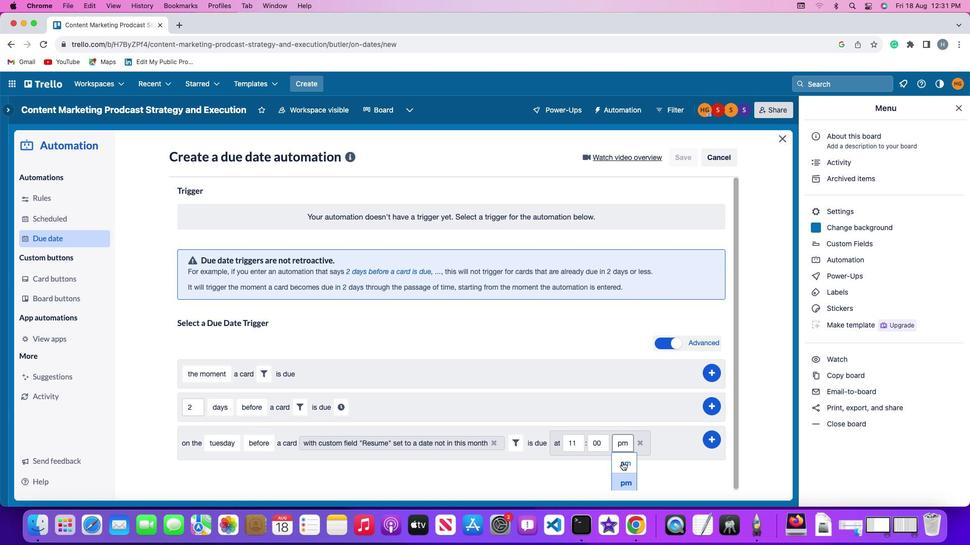 
Action: Mouse moved to (715, 439)
Screenshot: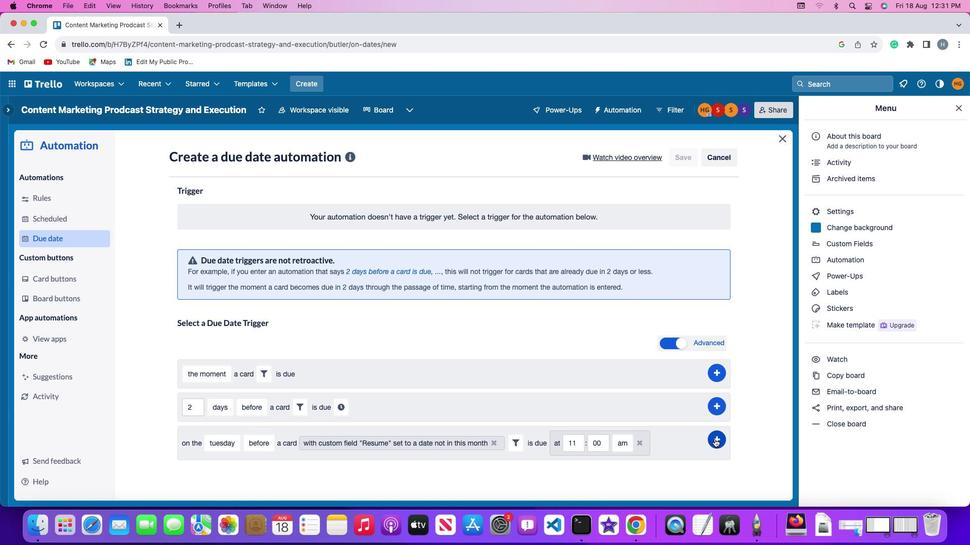 
Action: Mouse pressed left at (715, 439)
Screenshot: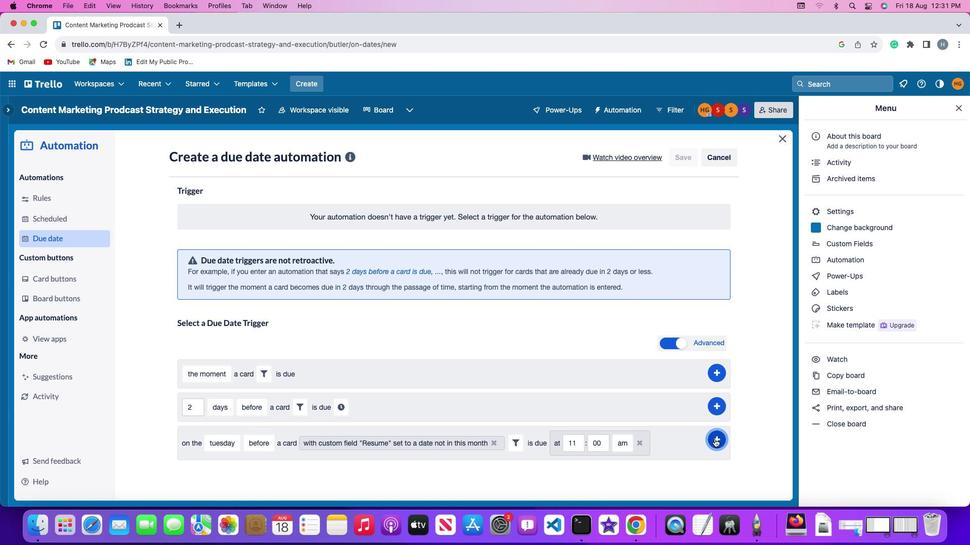 
Action: Mouse moved to (764, 381)
Screenshot: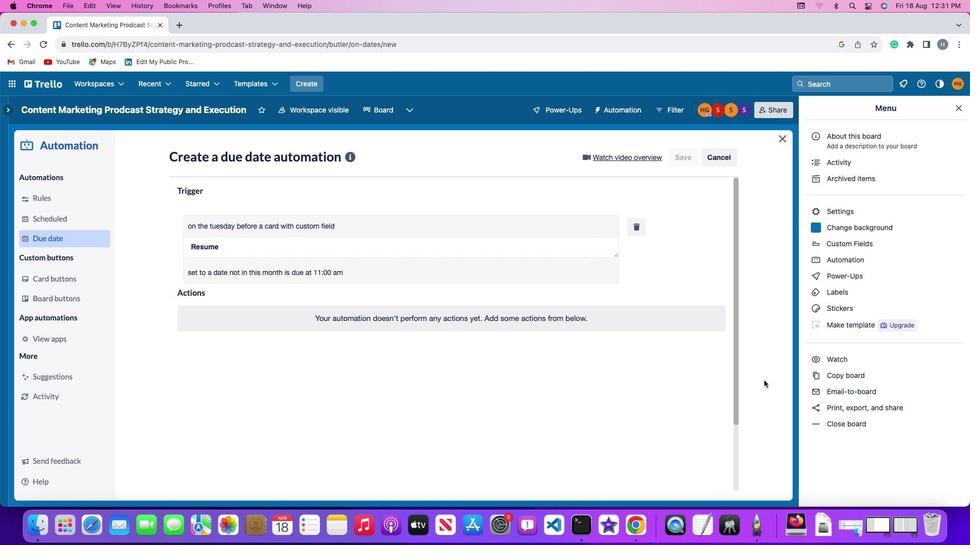 
